 Task: Create a due date automation trigger when advanced on, on the tuesday of the week a card is due add fields without custom field "Resume" cleared at 11:00 AM.
Action: Mouse moved to (1083, 135)
Screenshot: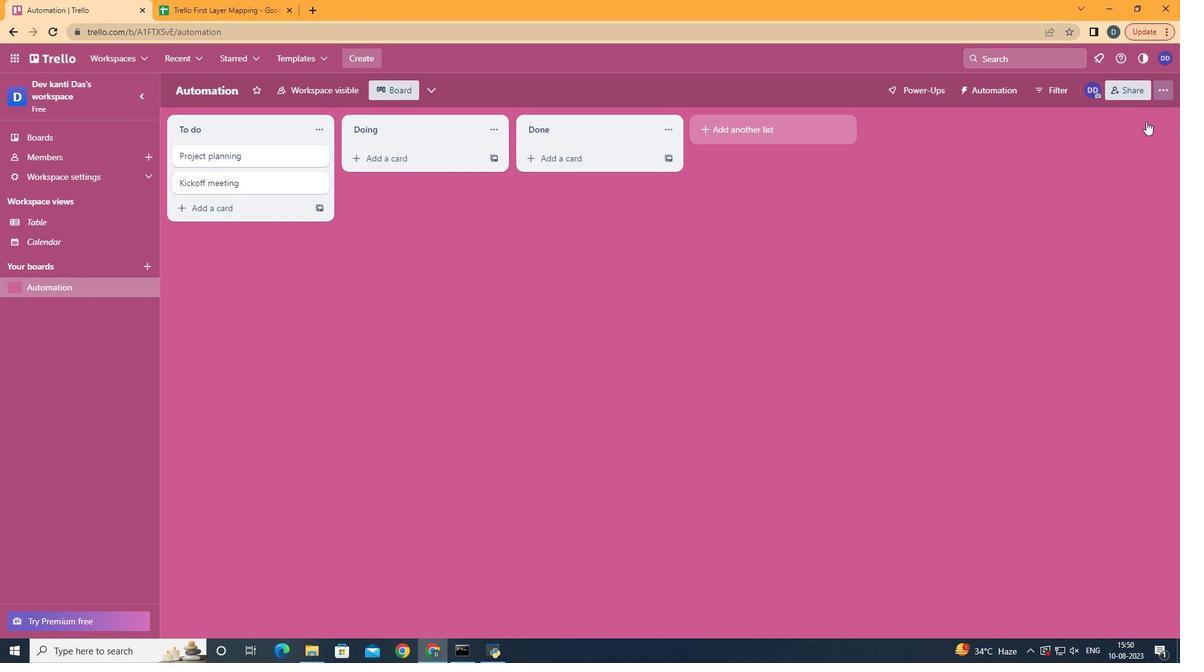 
Action: Mouse pressed left at (1083, 135)
Screenshot: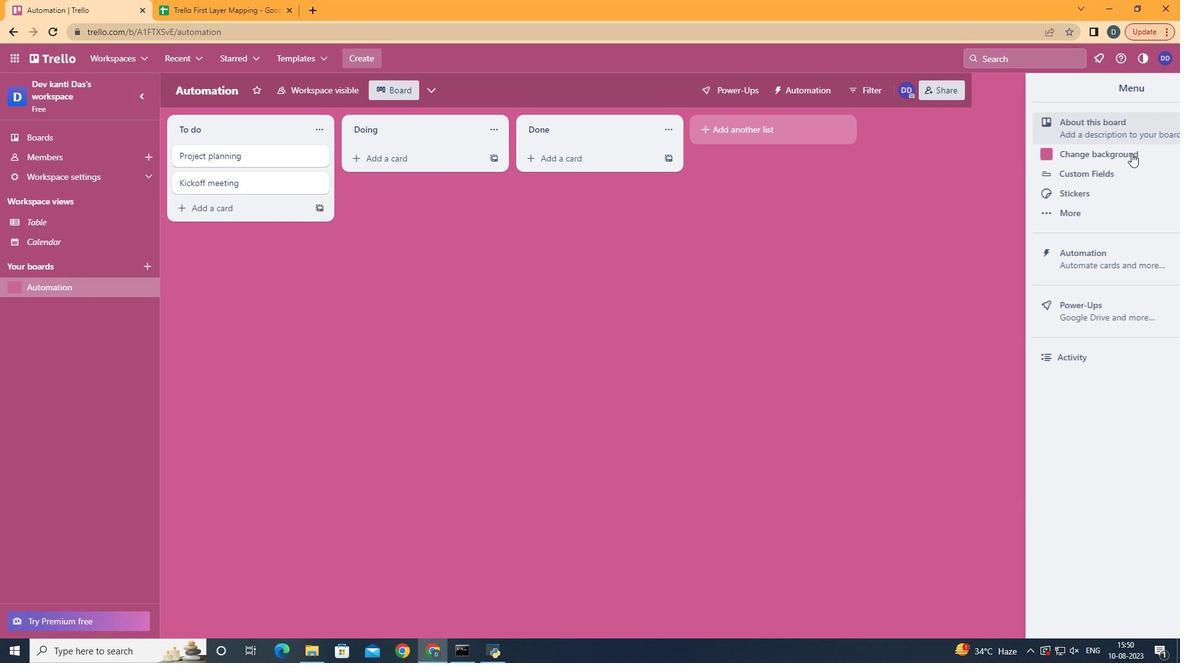 
Action: Mouse moved to (1014, 287)
Screenshot: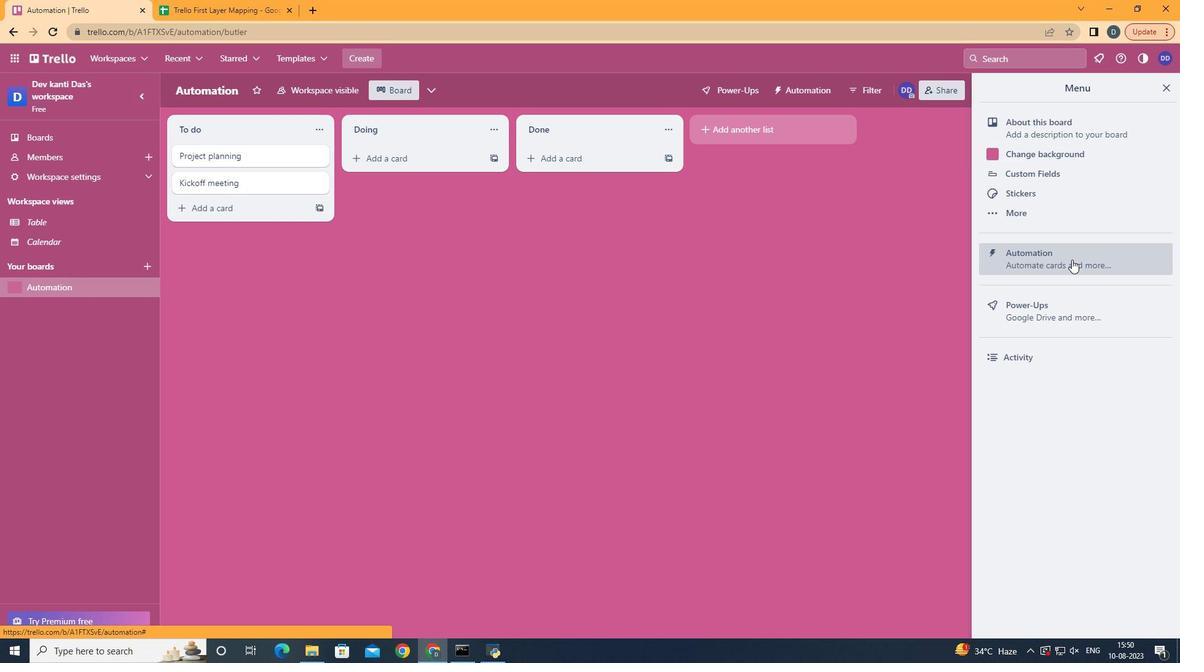 
Action: Mouse pressed left at (1014, 287)
Screenshot: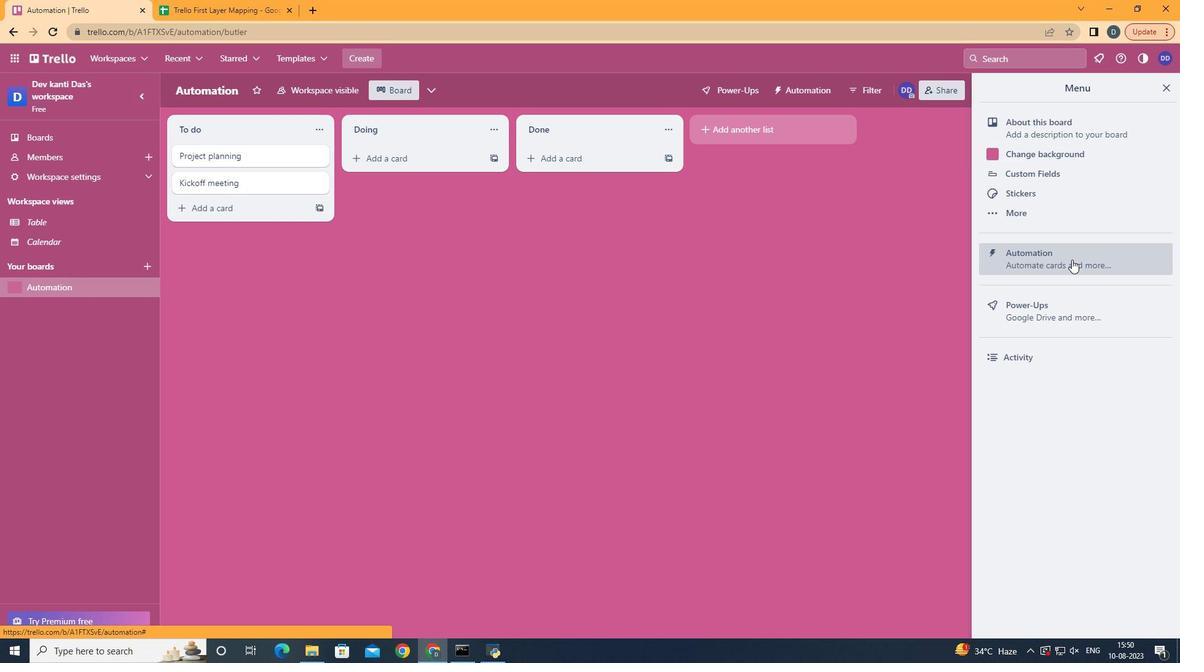 
Action: Mouse moved to (357, 277)
Screenshot: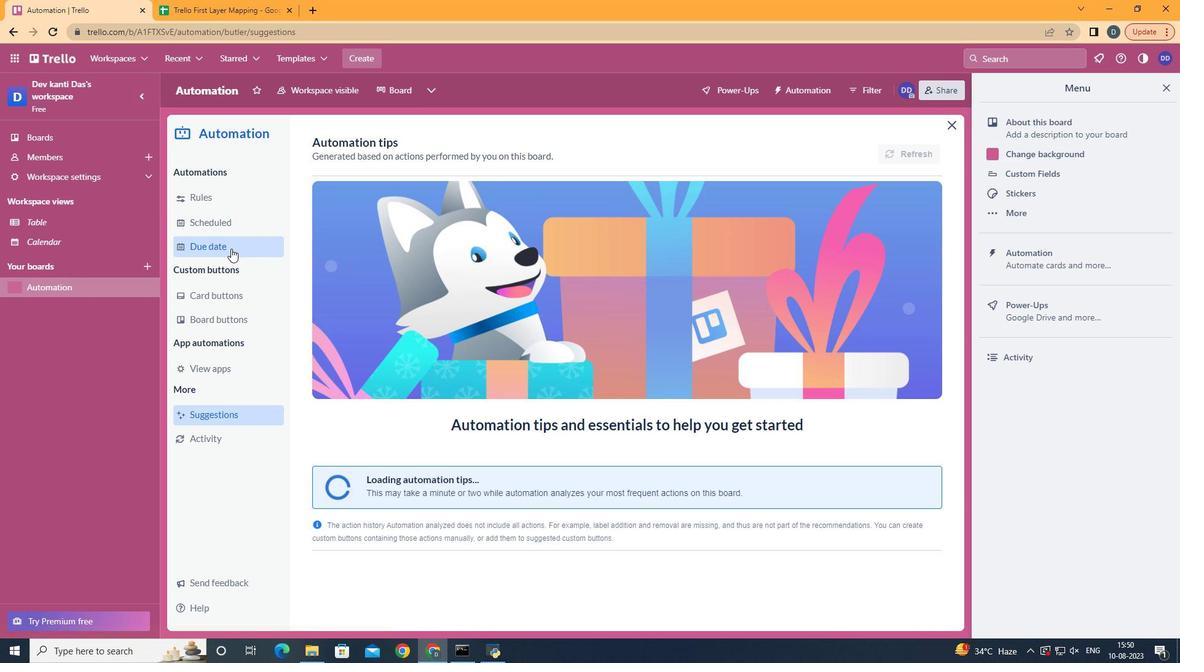 
Action: Mouse pressed left at (357, 277)
Screenshot: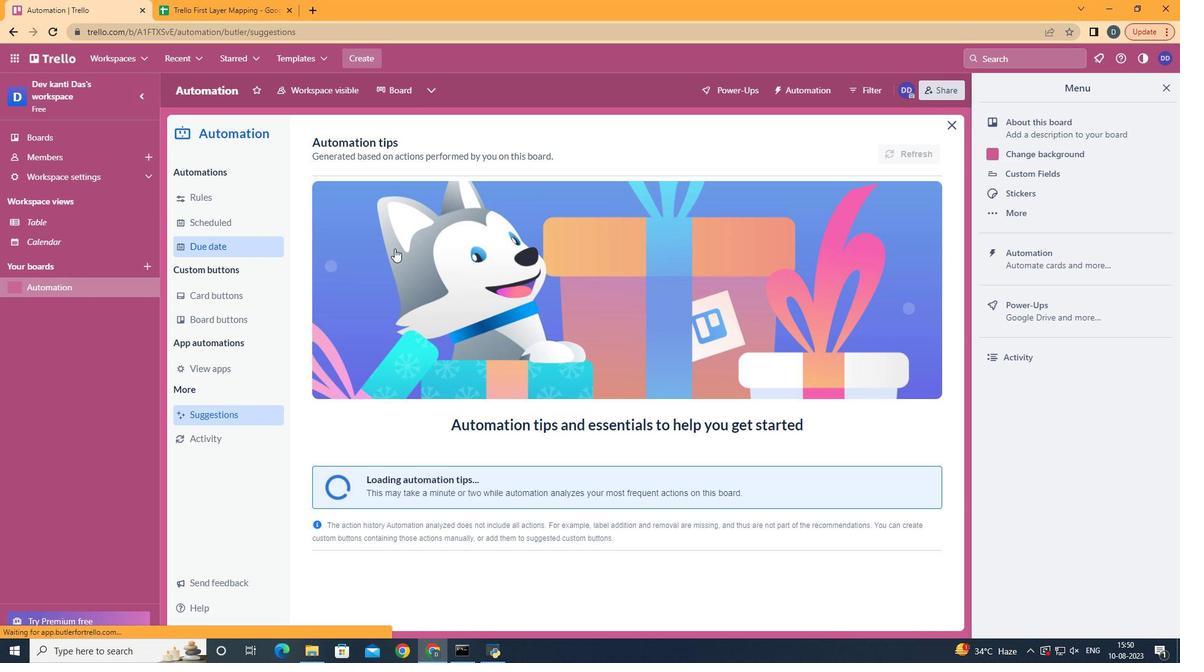 
Action: Mouse moved to (851, 189)
Screenshot: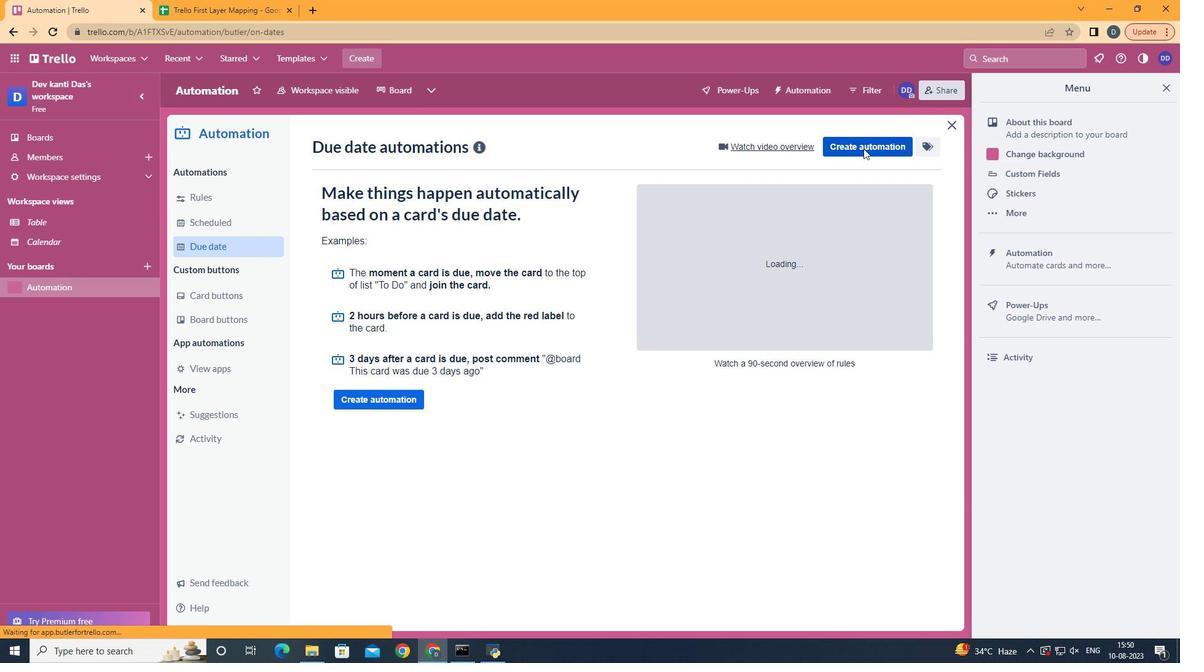 
Action: Mouse pressed left at (851, 189)
Screenshot: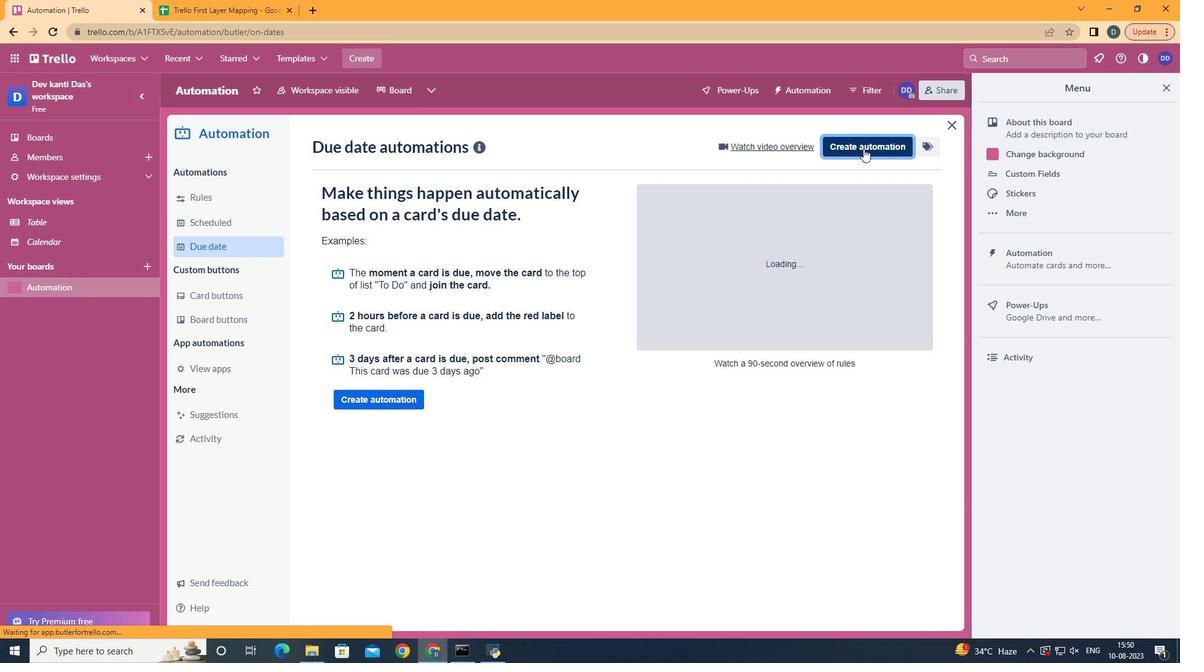 
Action: Mouse moved to (686, 290)
Screenshot: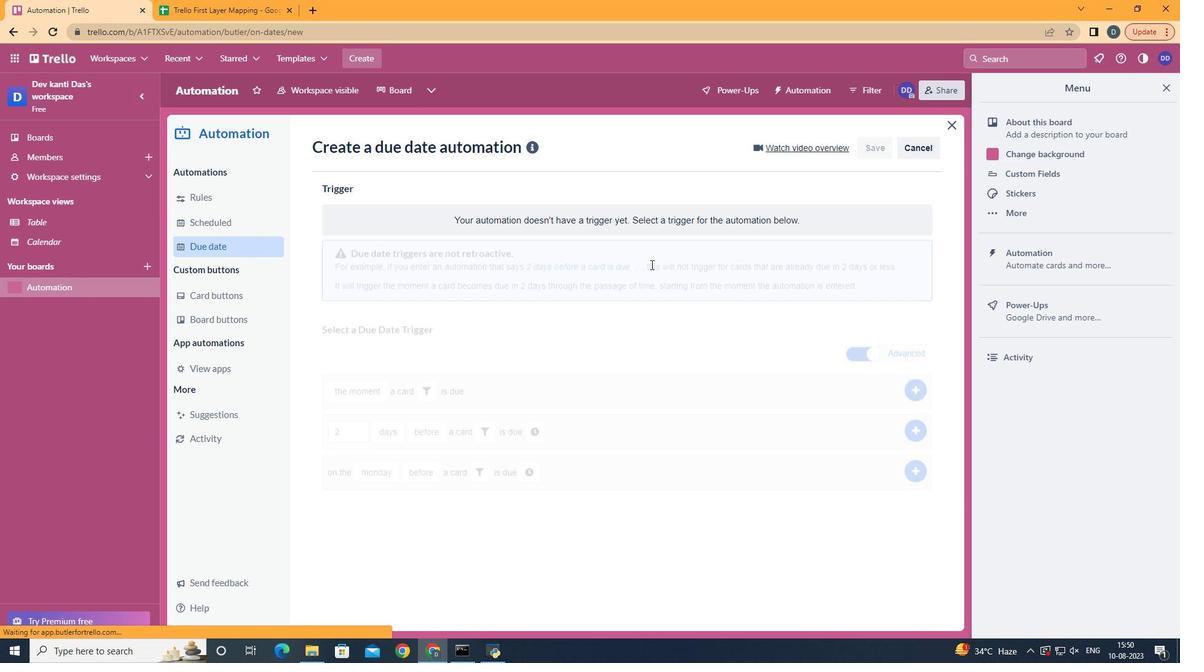 
Action: Mouse pressed left at (686, 290)
Screenshot: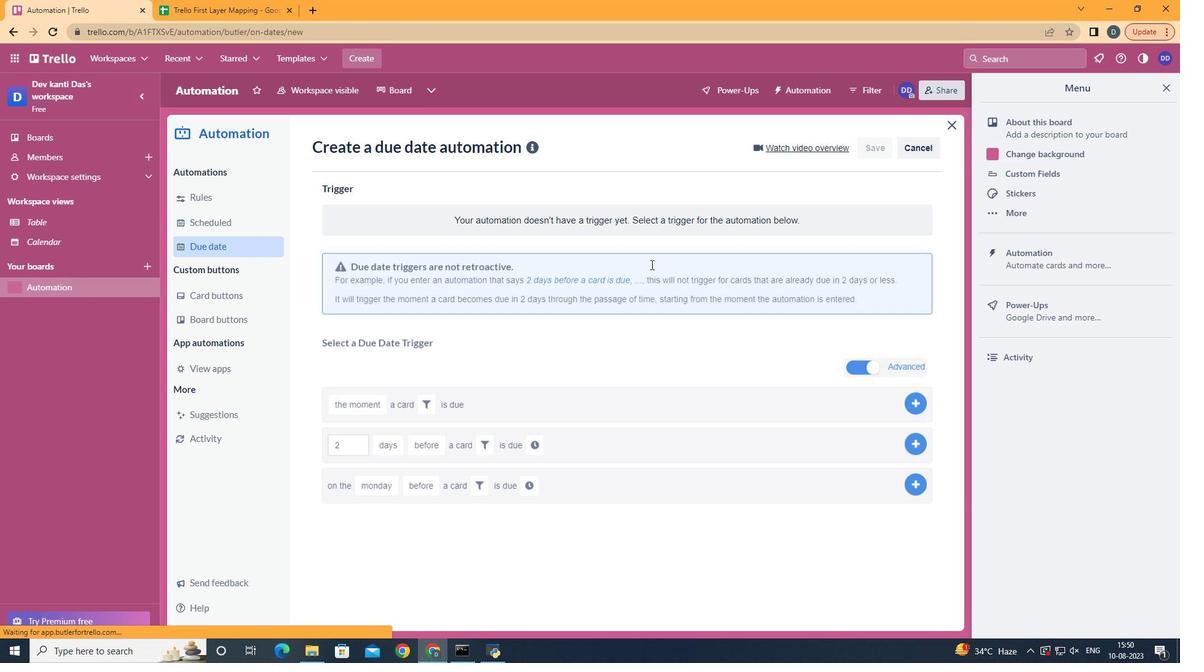 
Action: Mouse moved to (494, 360)
Screenshot: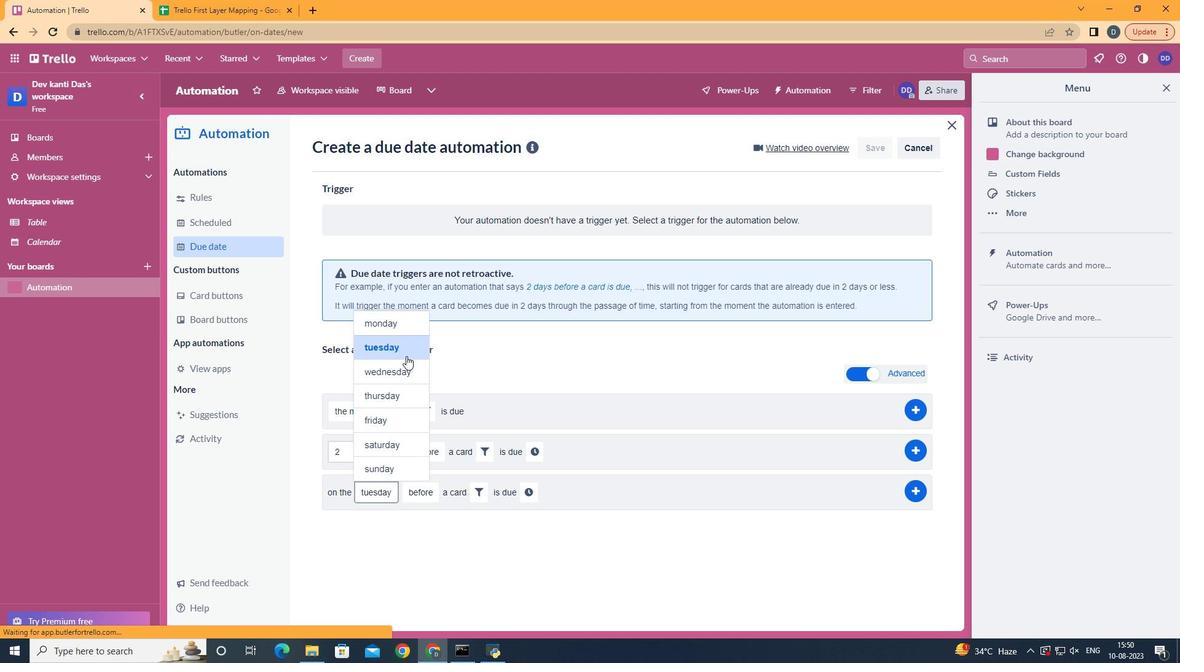 
Action: Mouse pressed left at (494, 360)
Screenshot: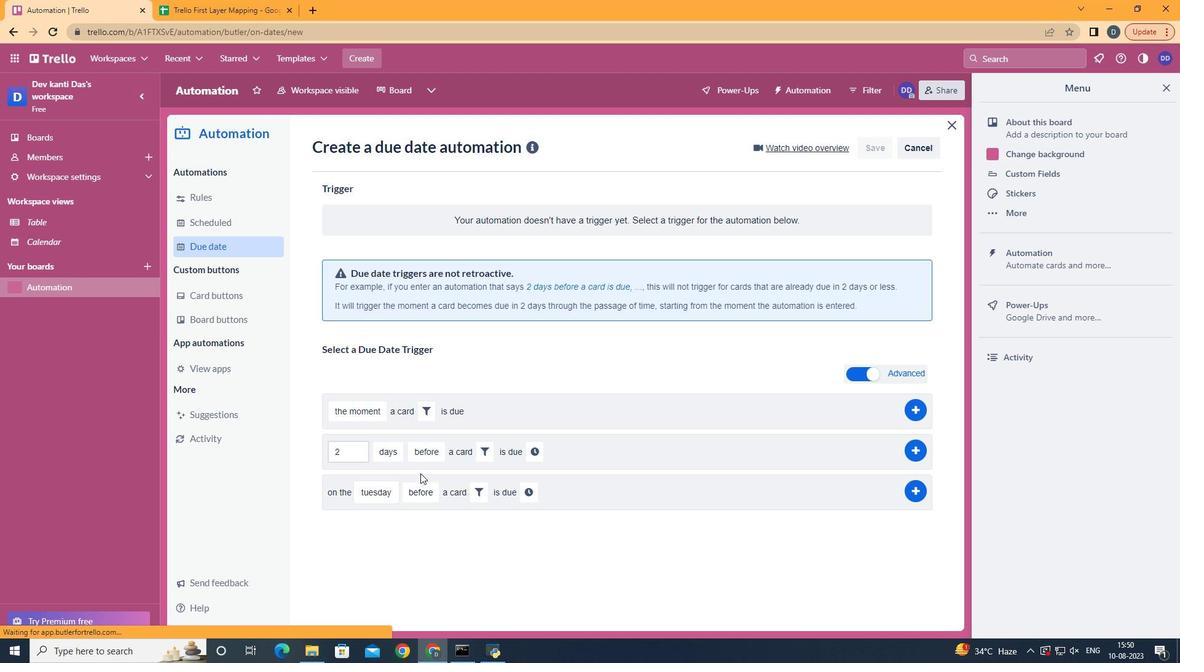 
Action: Mouse moved to (520, 552)
Screenshot: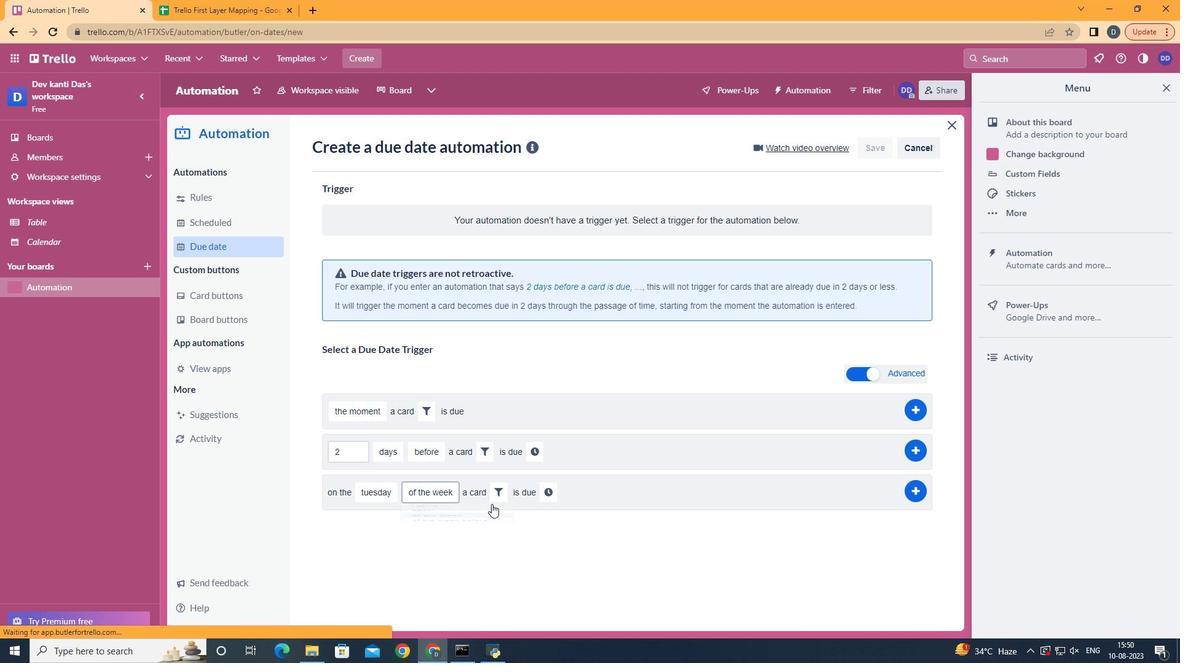 
Action: Mouse pressed left at (520, 552)
Screenshot: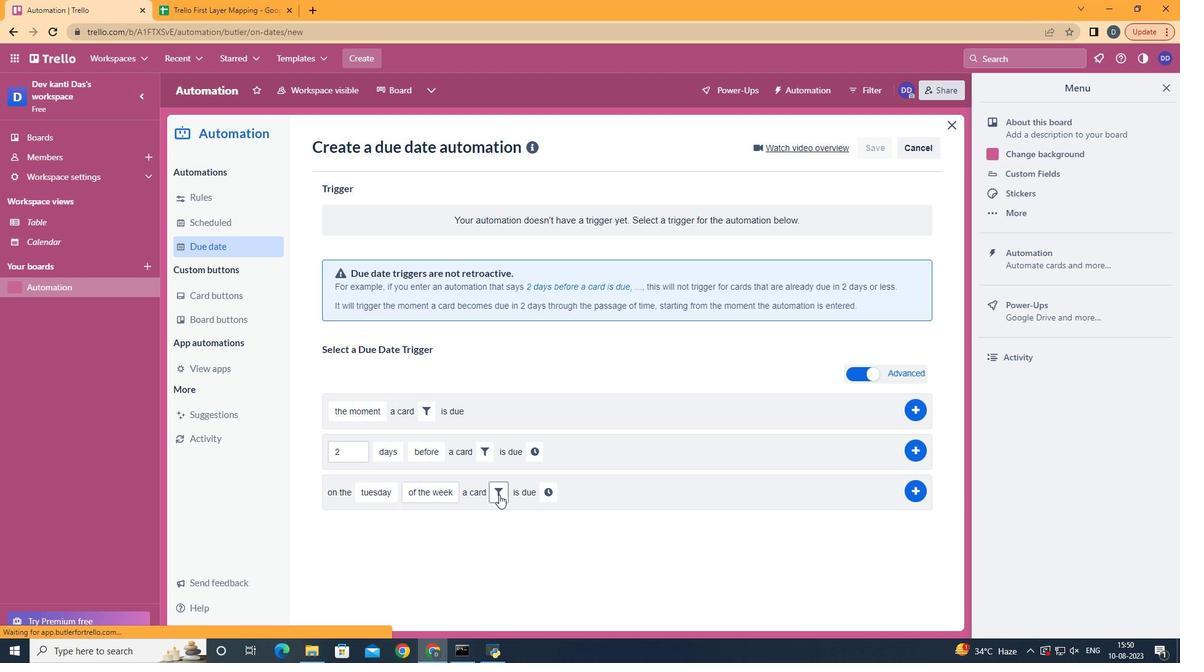
Action: Mouse moved to (569, 492)
Screenshot: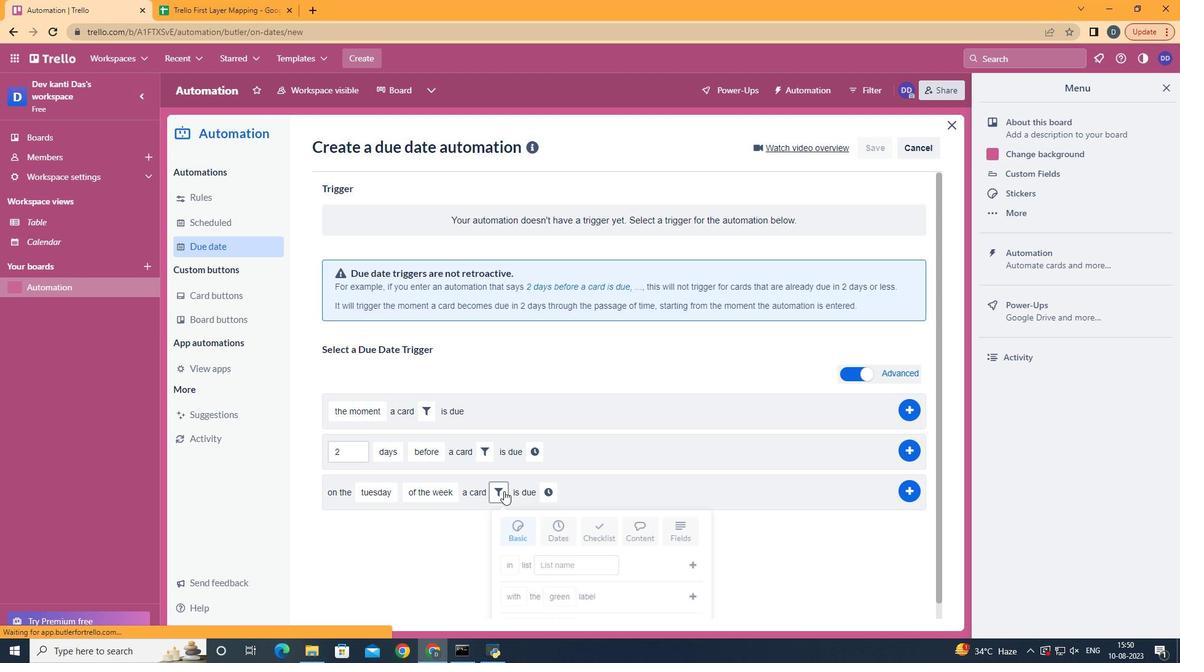 
Action: Mouse pressed left at (569, 492)
Screenshot: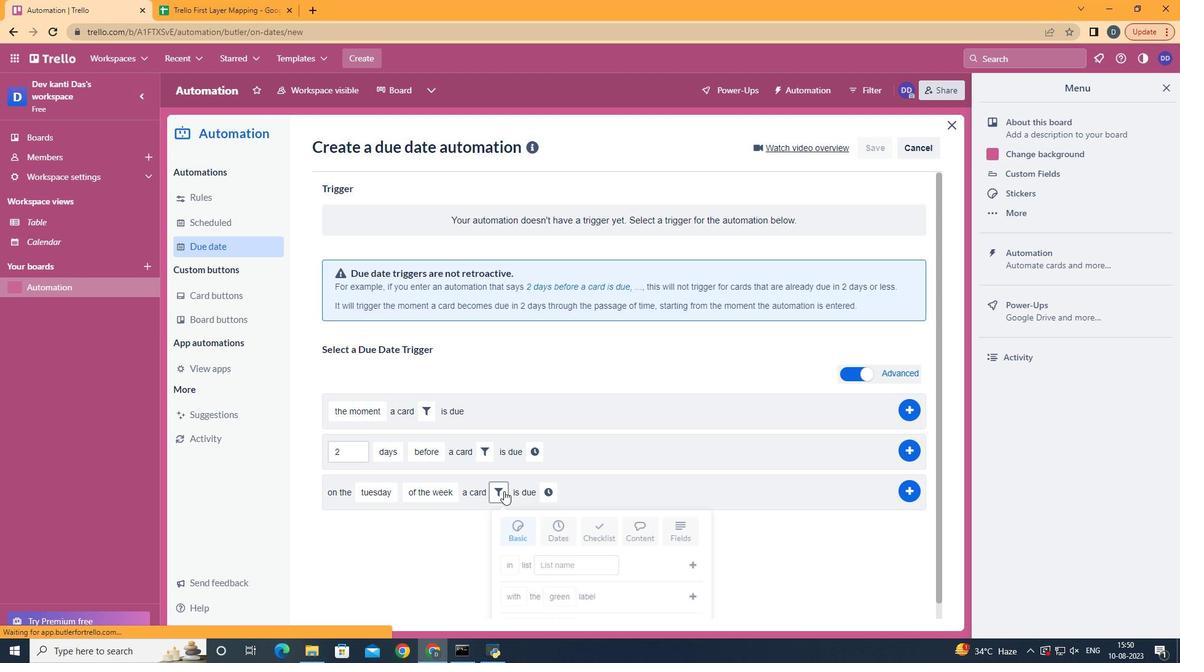
Action: Mouse moved to (727, 533)
Screenshot: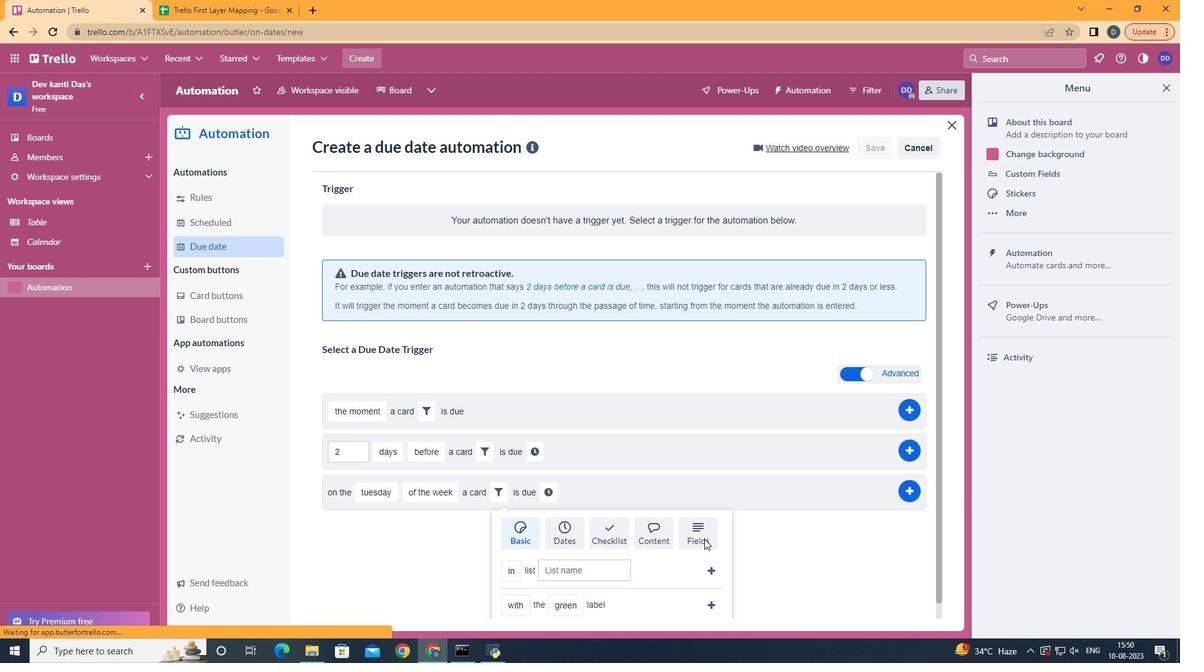 
Action: Mouse pressed left at (727, 533)
Screenshot: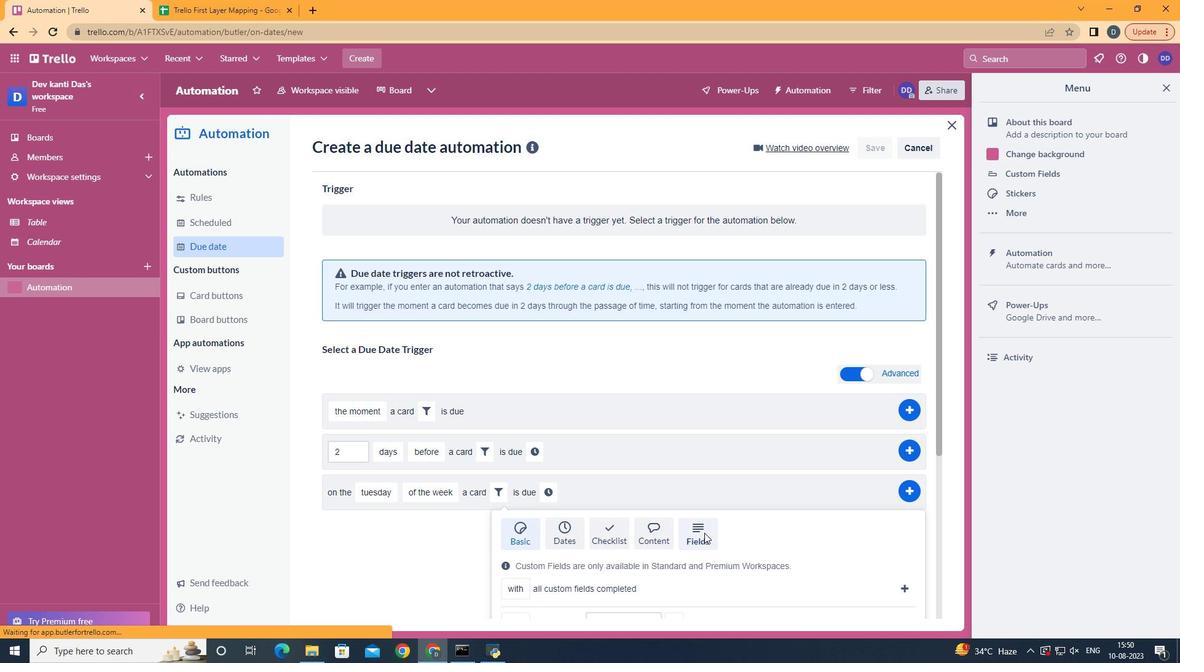 
Action: Mouse moved to (727, 526)
Screenshot: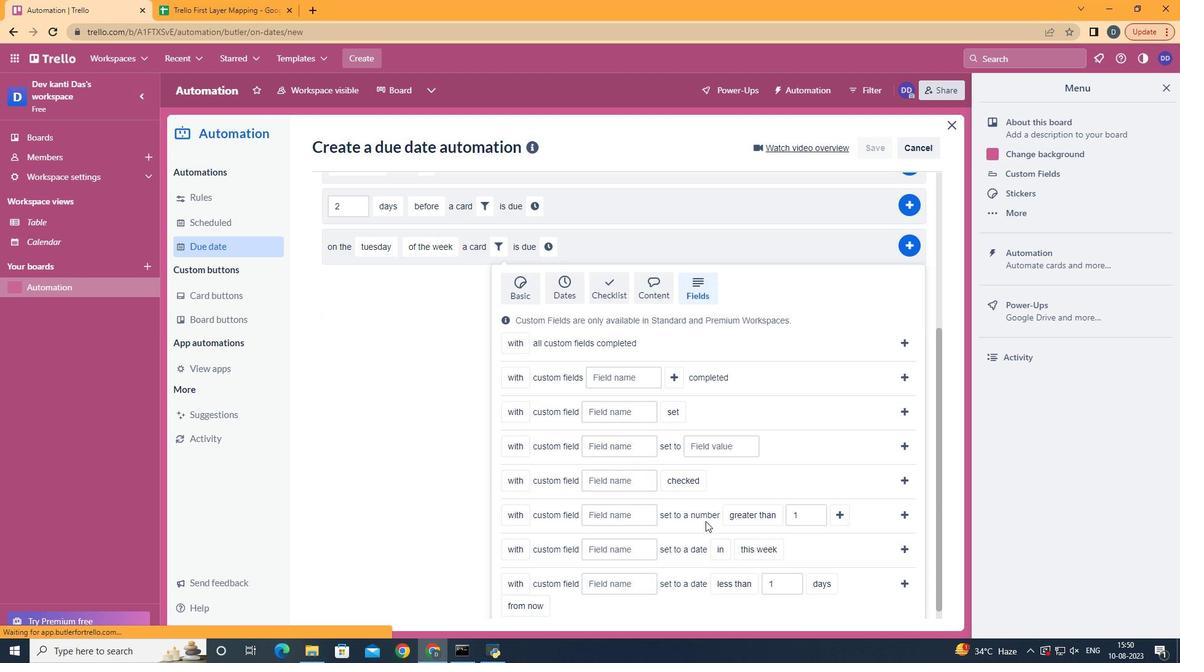 
Action: Mouse scrolled (727, 525) with delta (0, 0)
Screenshot: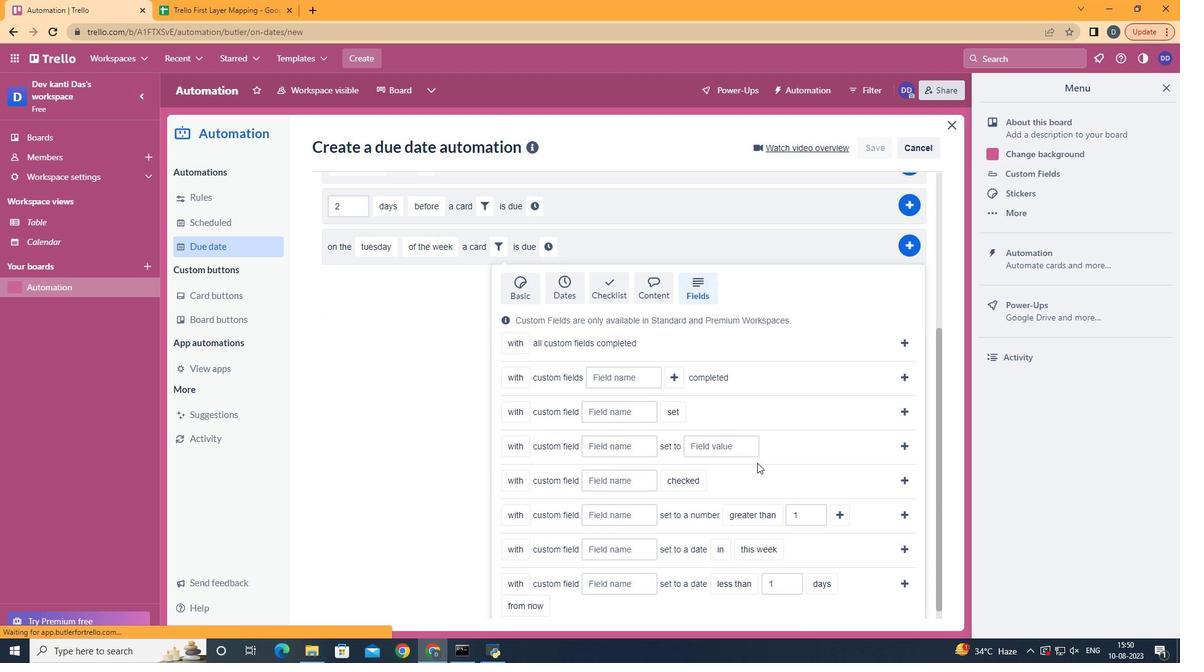 
Action: Mouse scrolled (727, 525) with delta (0, 0)
Screenshot: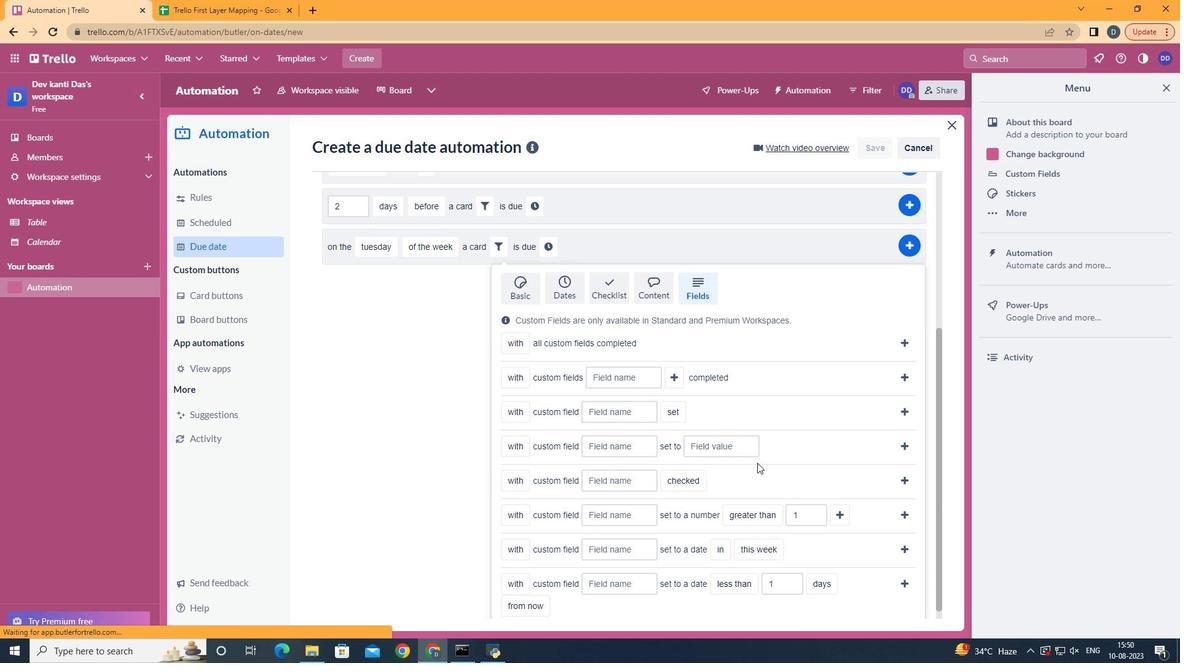 
Action: Mouse scrolled (727, 525) with delta (0, 0)
Screenshot: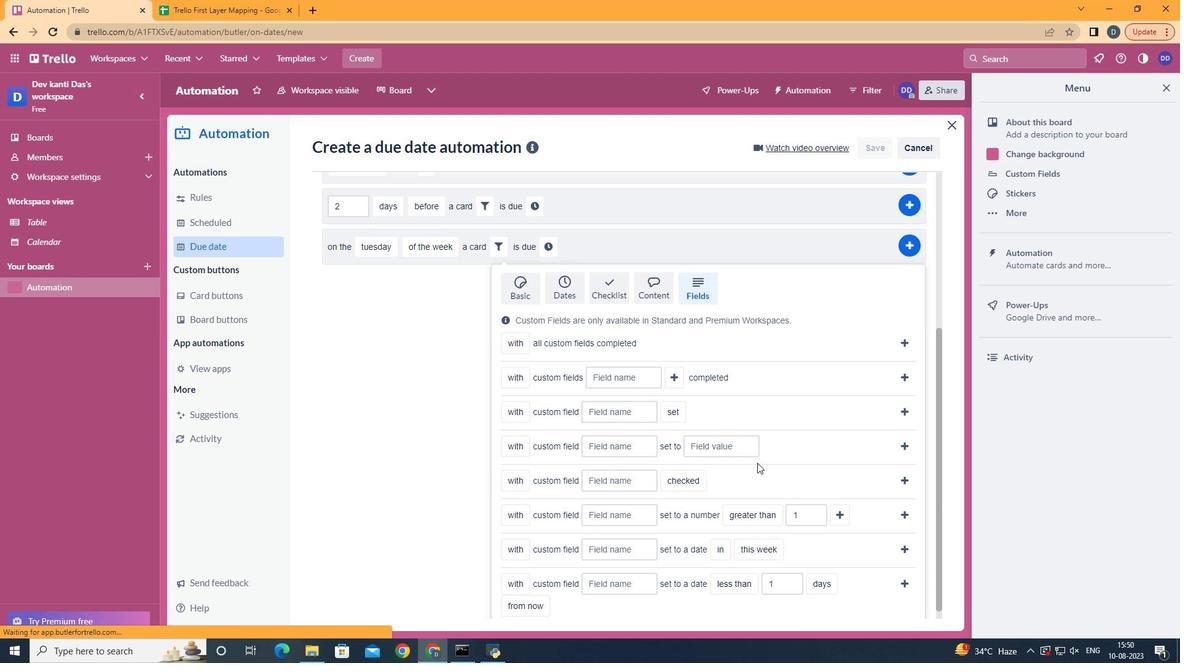 
Action: Mouse scrolled (727, 525) with delta (0, 0)
Screenshot: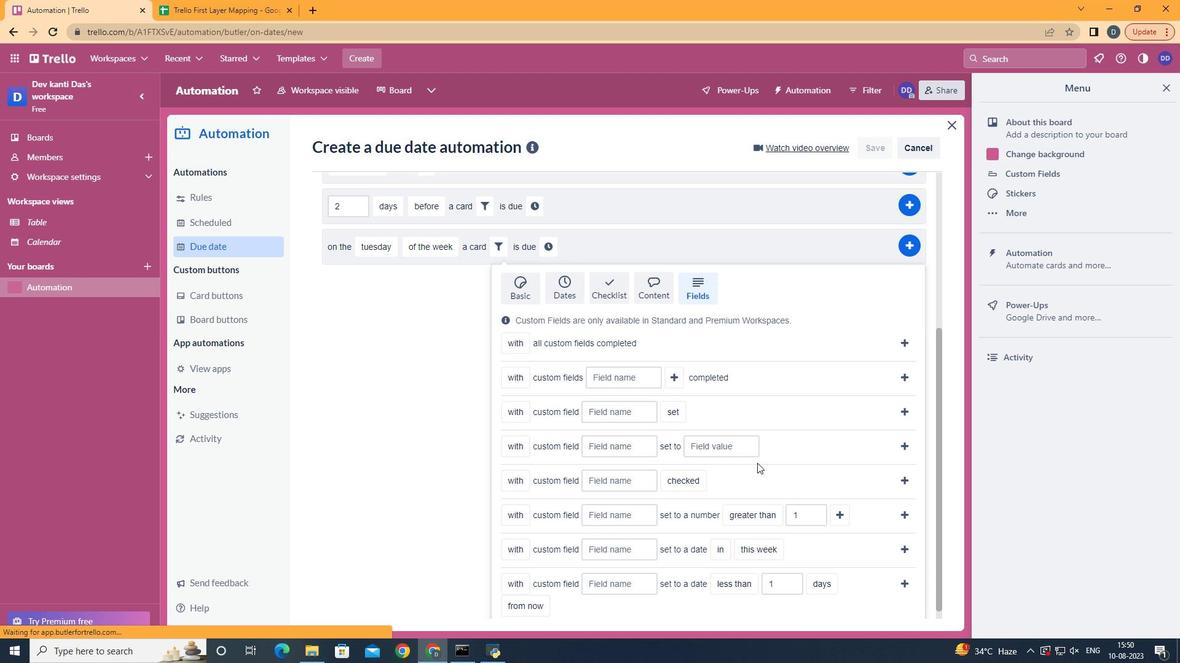 
Action: Mouse moved to (586, 465)
Screenshot: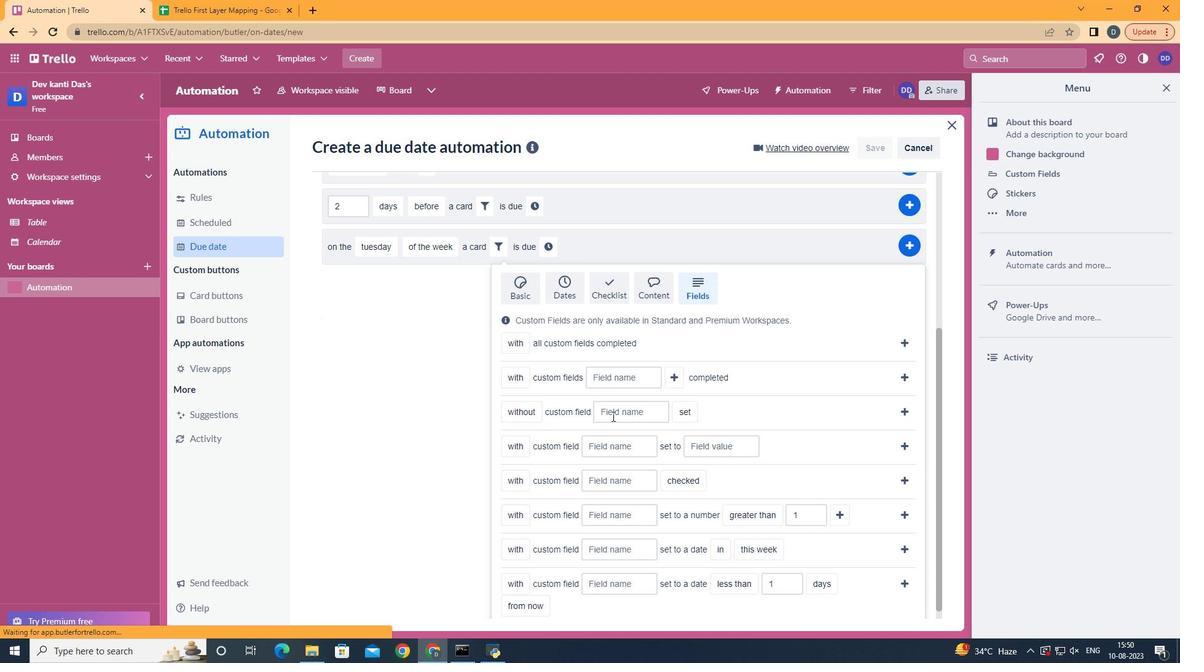 
Action: Mouse pressed left at (586, 465)
Screenshot: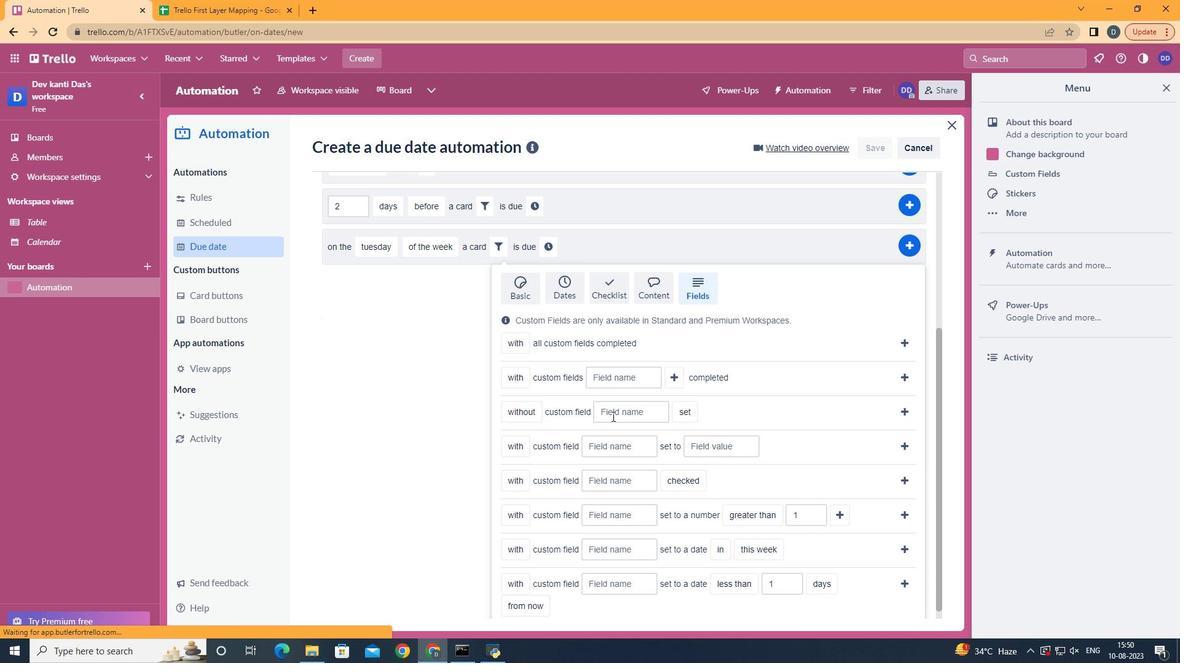 
Action: Mouse moved to (655, 424)
Screenshot: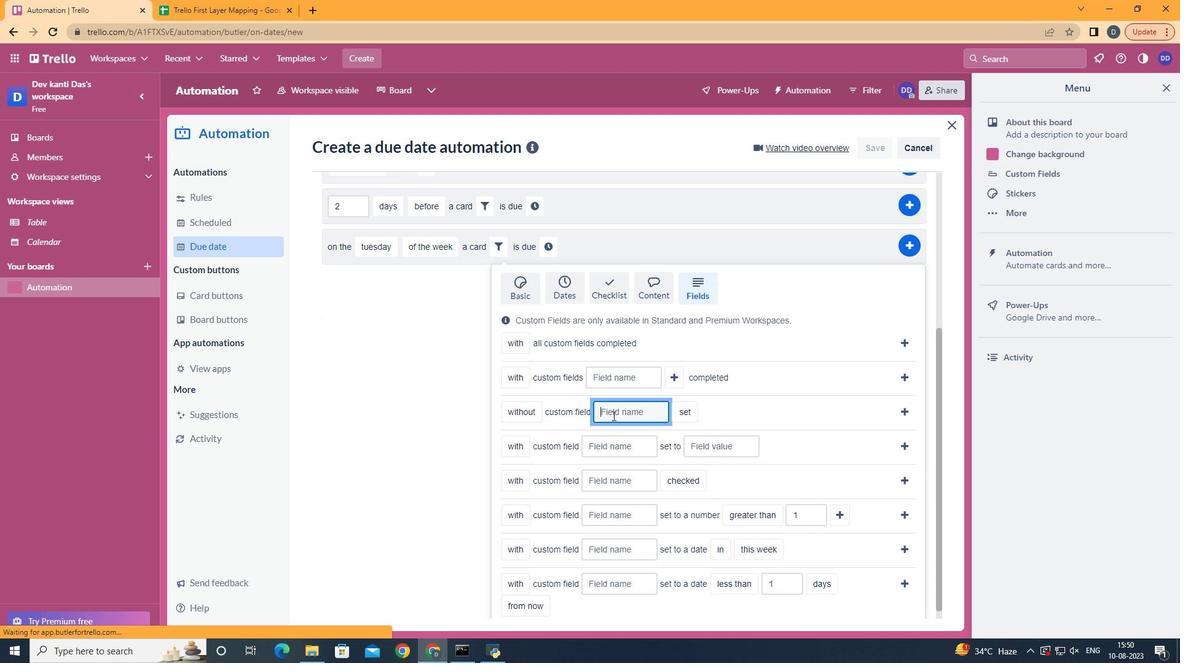 
Action: Mouse pressed left at (655, 424)
Screenshot: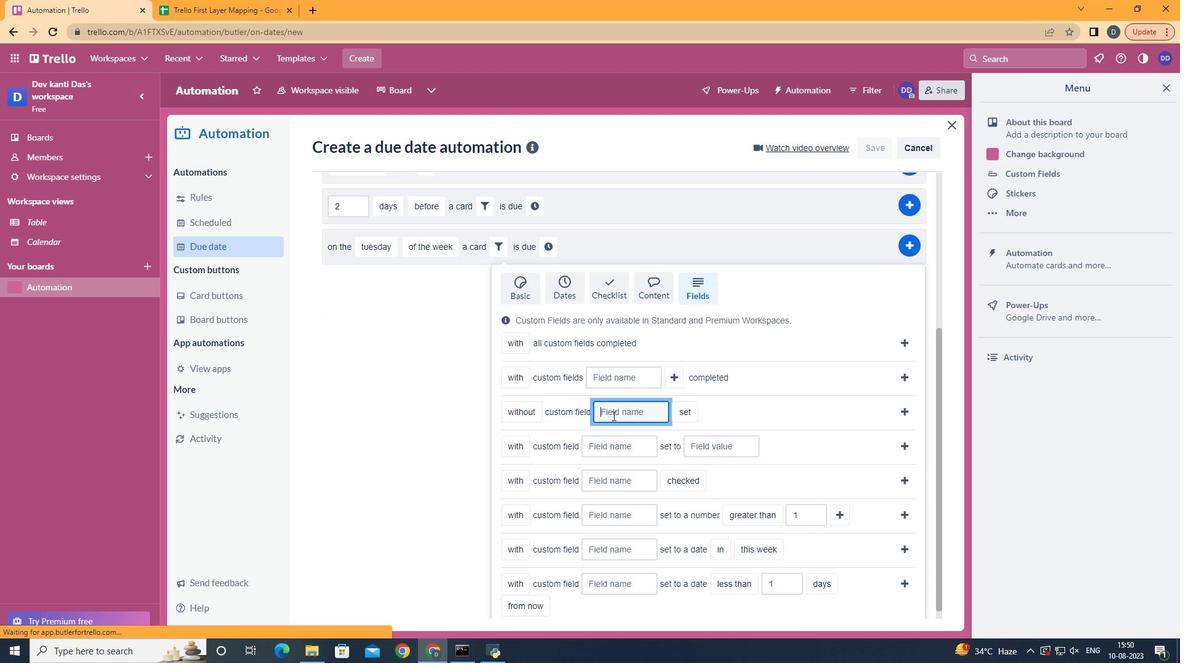 
Action: Key pressed <Key.shift>Resume
Screenshot: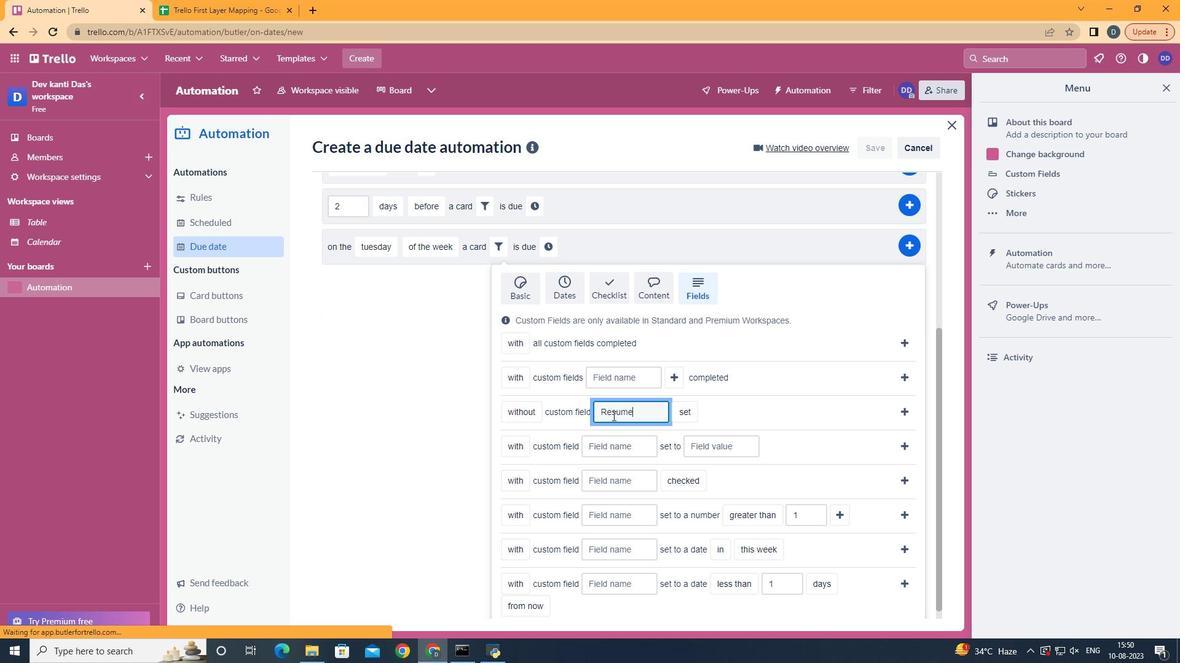 
Action: Mouse moved to (715, 460)
Screenshot: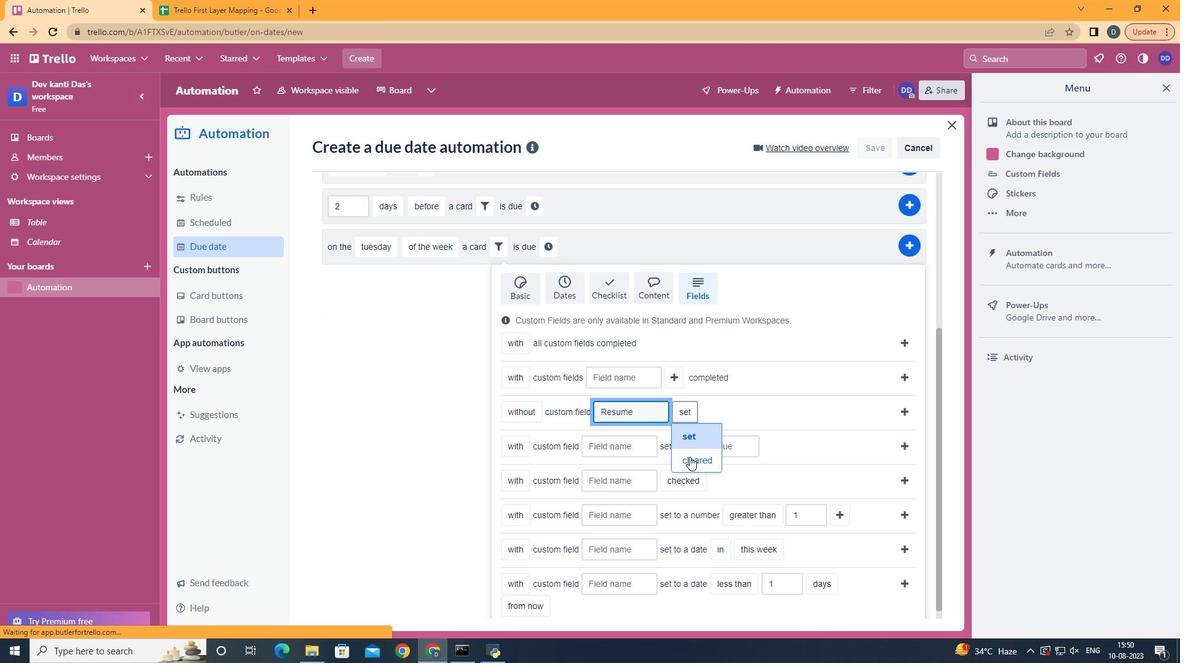 
Action: Mouse pressed left at (715, 460)
Screenshot: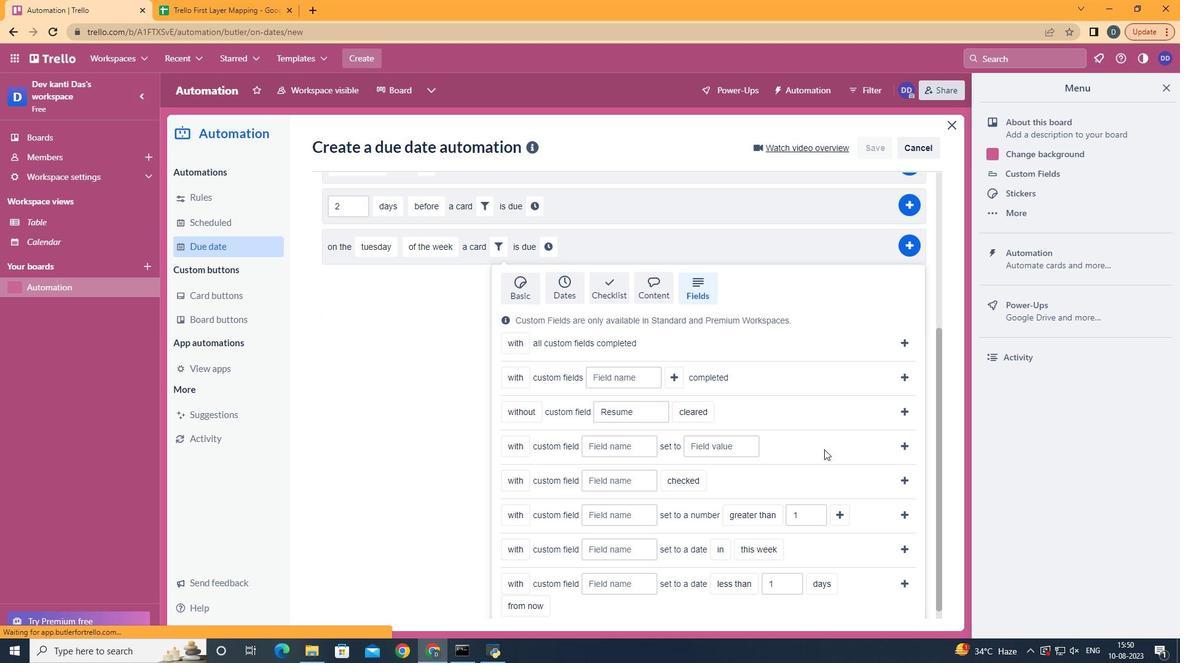
Action: Mouse moved to (883, 421)
Screenshot: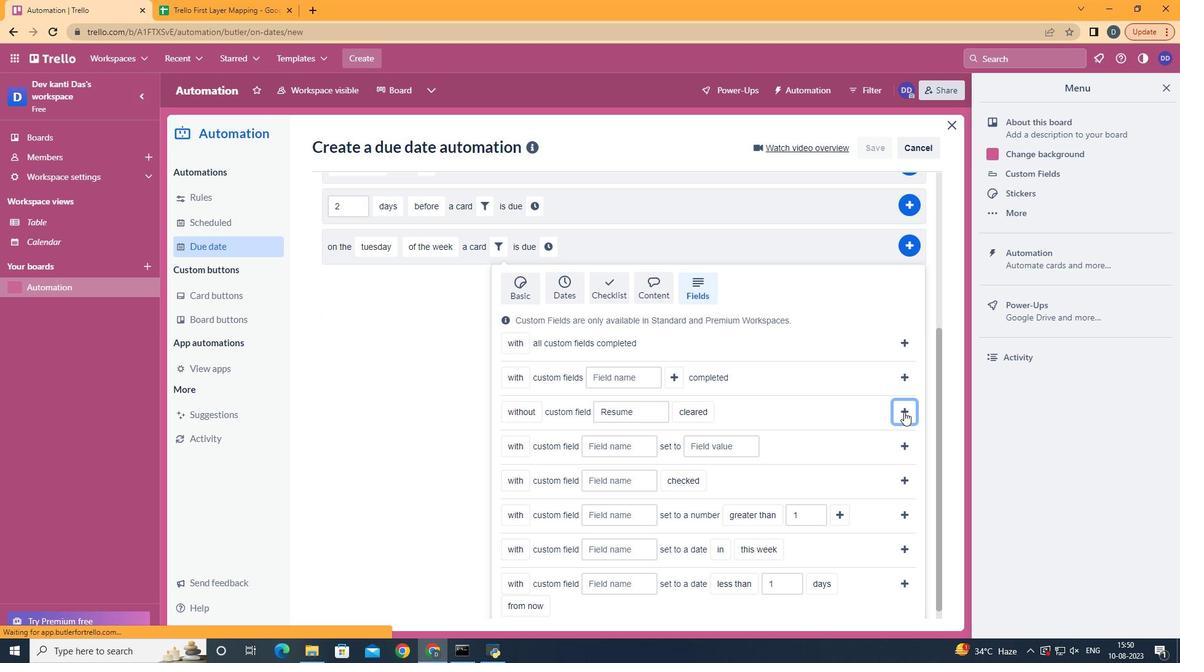 
Action: Mouse pressed left at (883, 421)
Screenshot: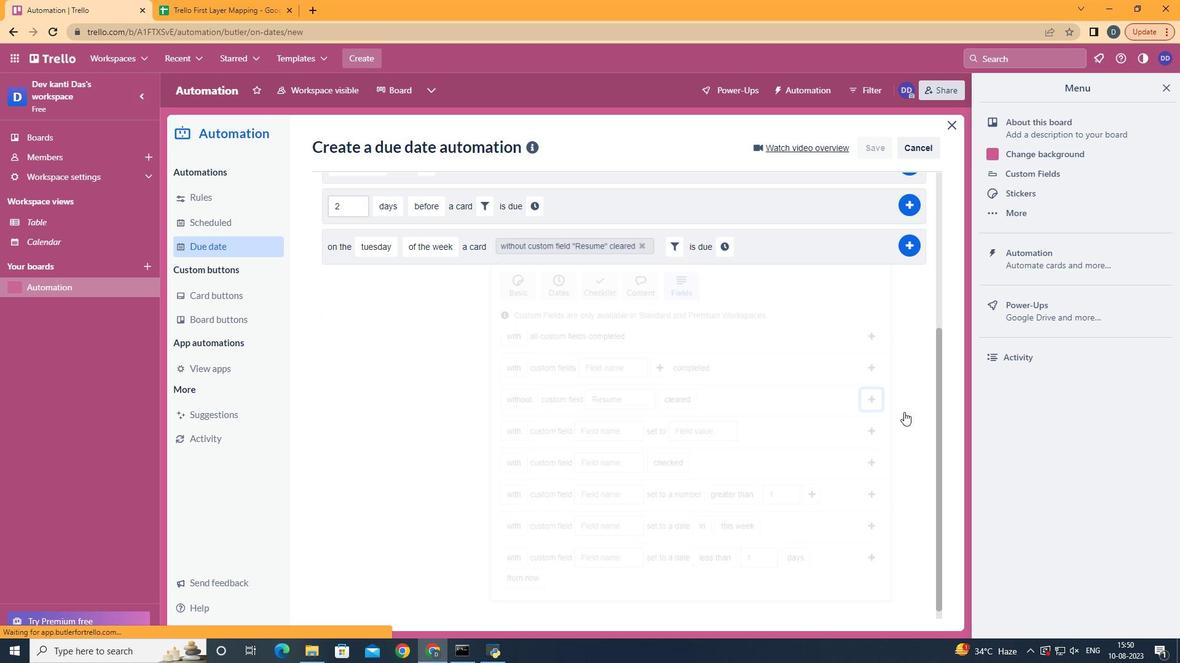 
Action: Mouse moved to (742, 500)
Screenshot: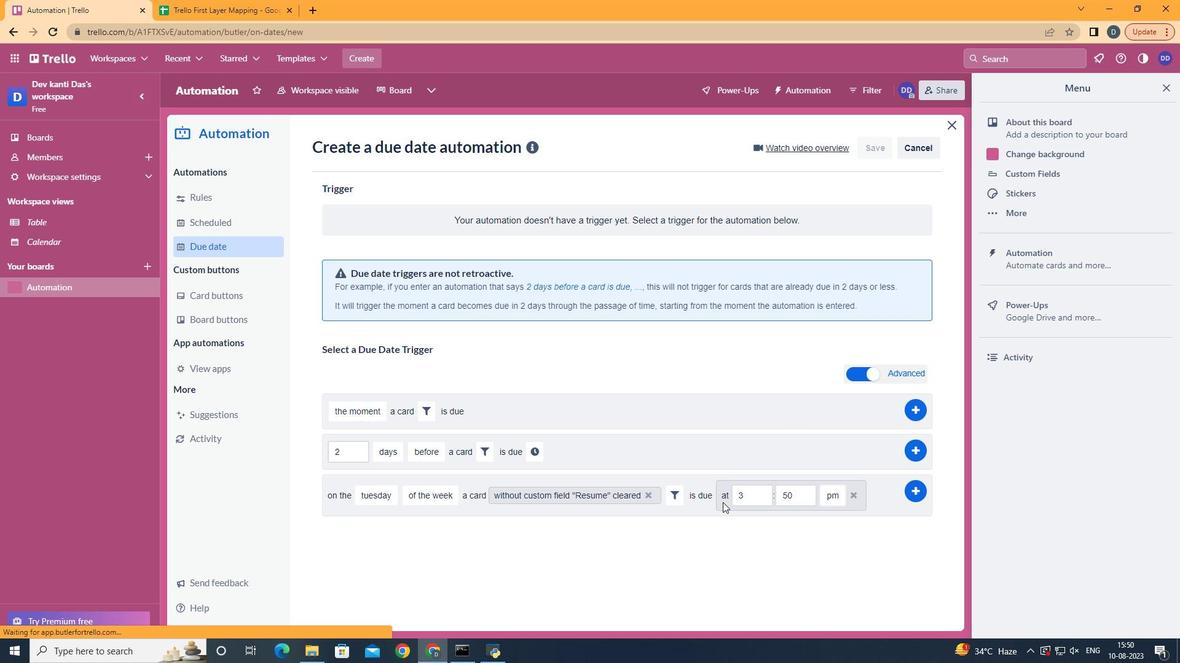 
Action: Mouse pressed left at (742, 500)
Screenshot: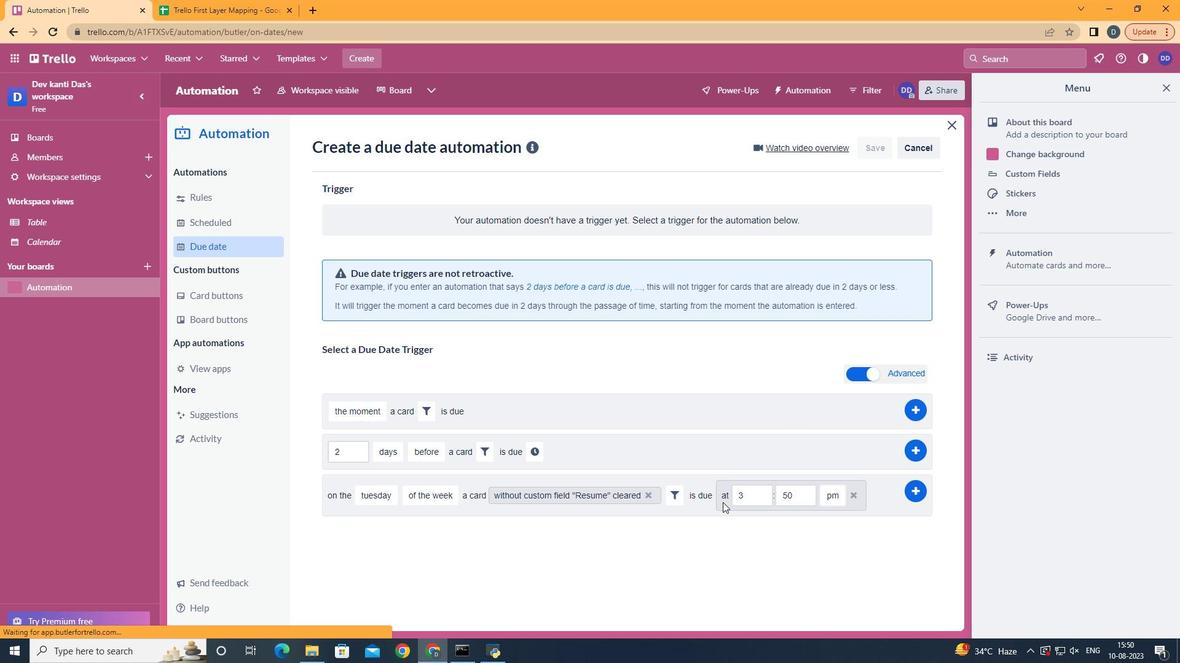 
Action: Mouse moved to (767, 496)
Screenshot: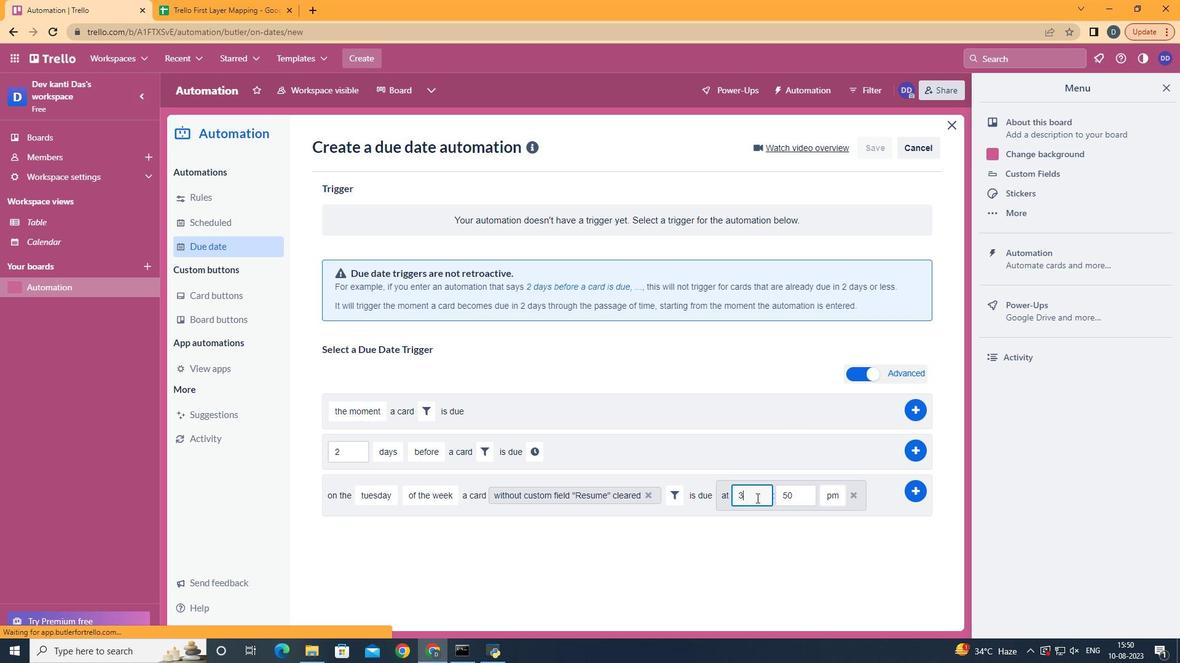 
Action: Mouse pressed left at (767, 496)
Screenshot: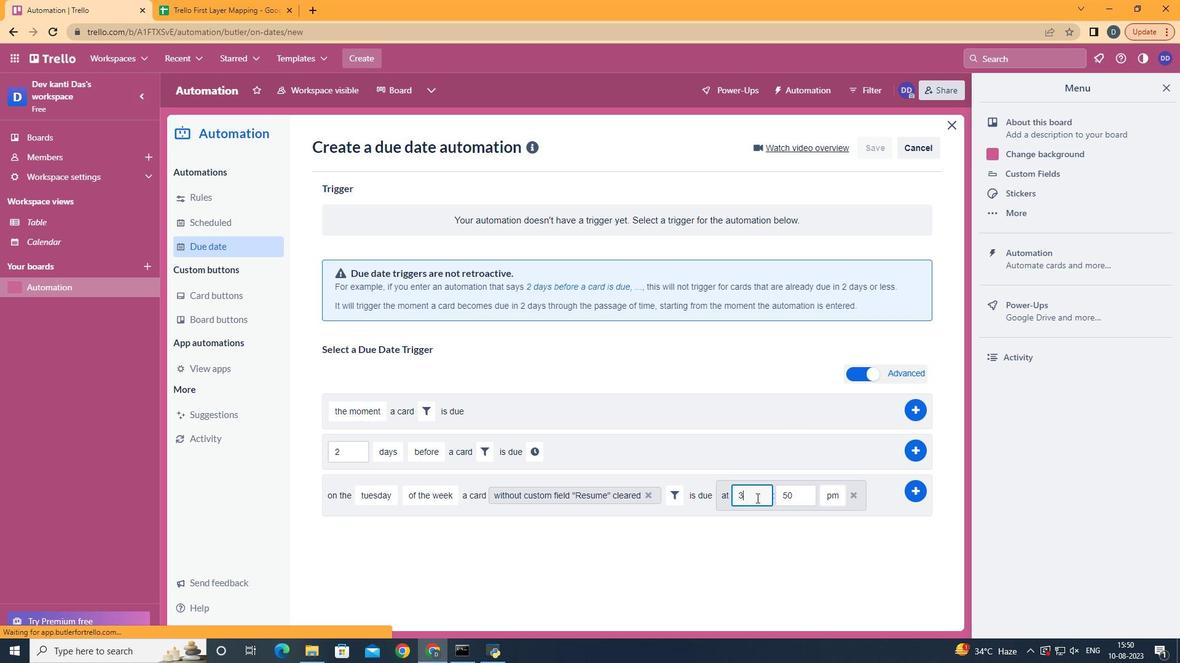
Action: Key pressed <Key.backspace>11
Screenshot: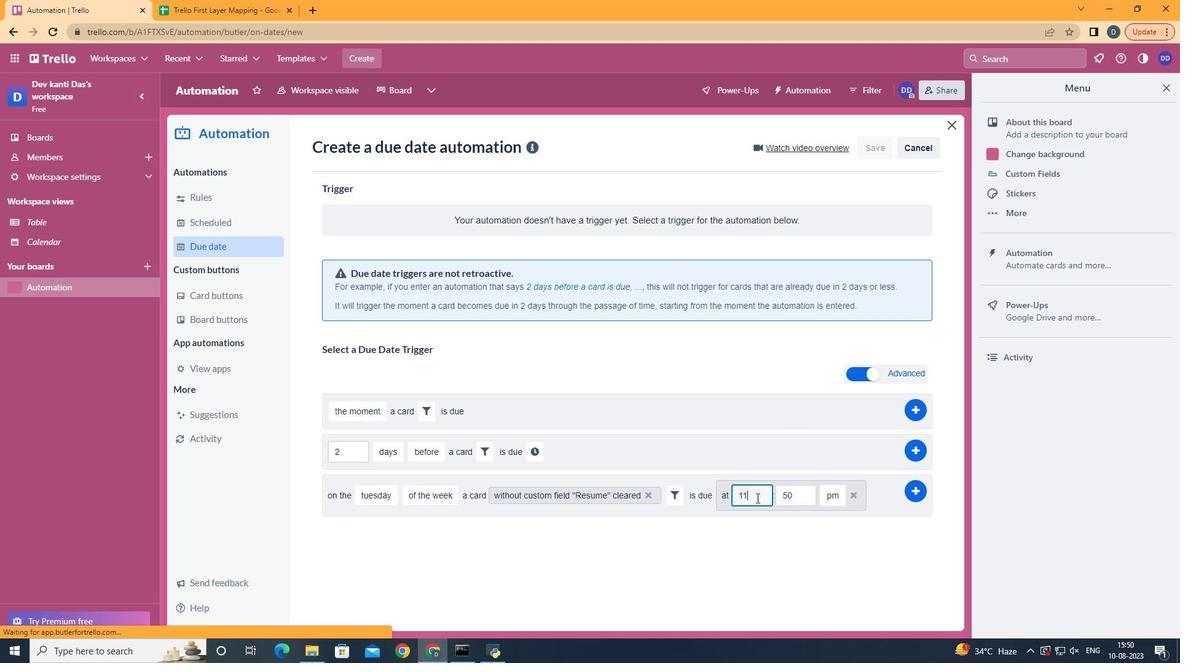 
Action: Mouse moved to (800, 491)
Screenshot: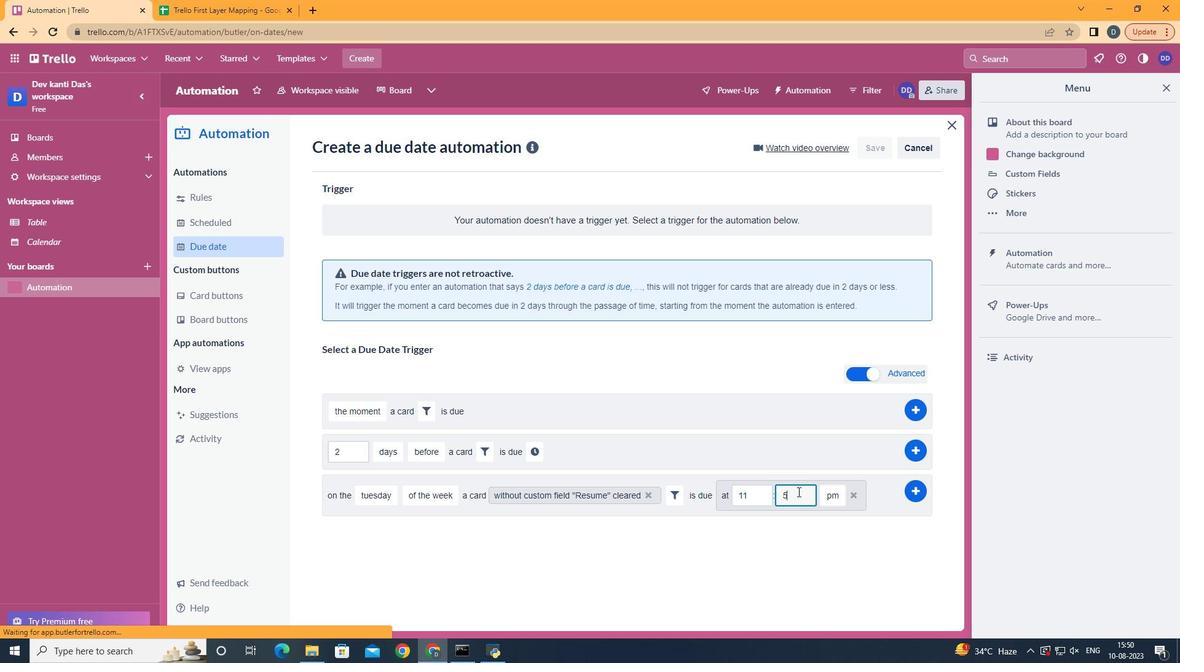 
Action: Mouse pressed left at (800, 491)
Screenshot: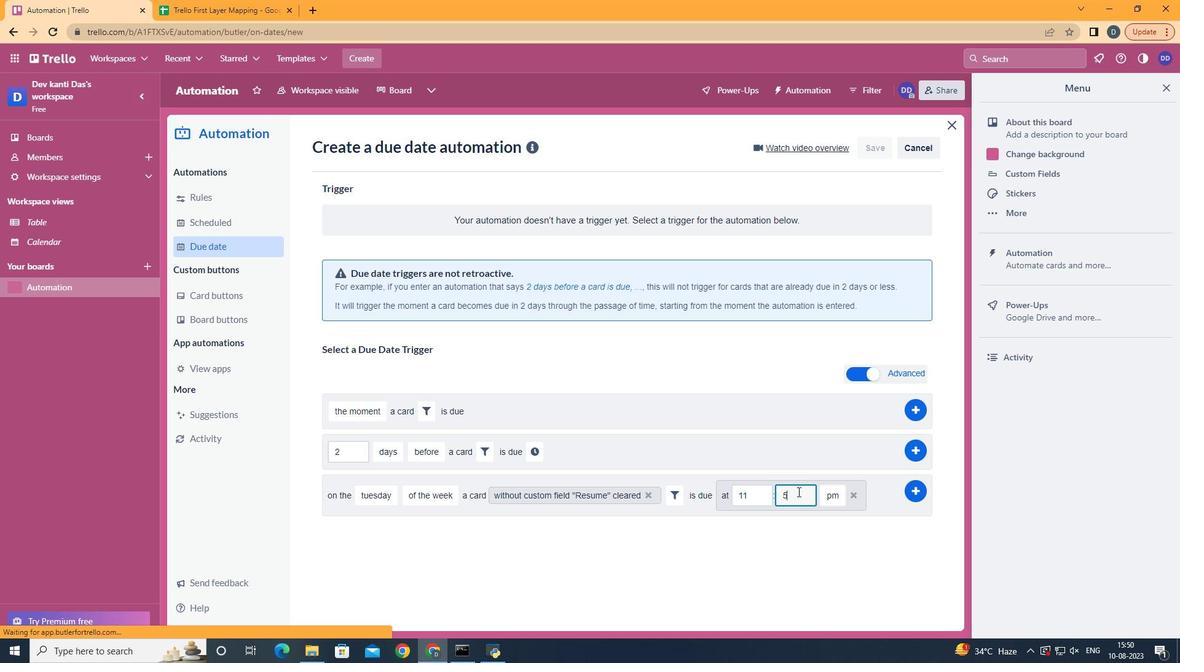 
Action: Key pressed <Key.backspace><Key.backspace>00
Screenshot: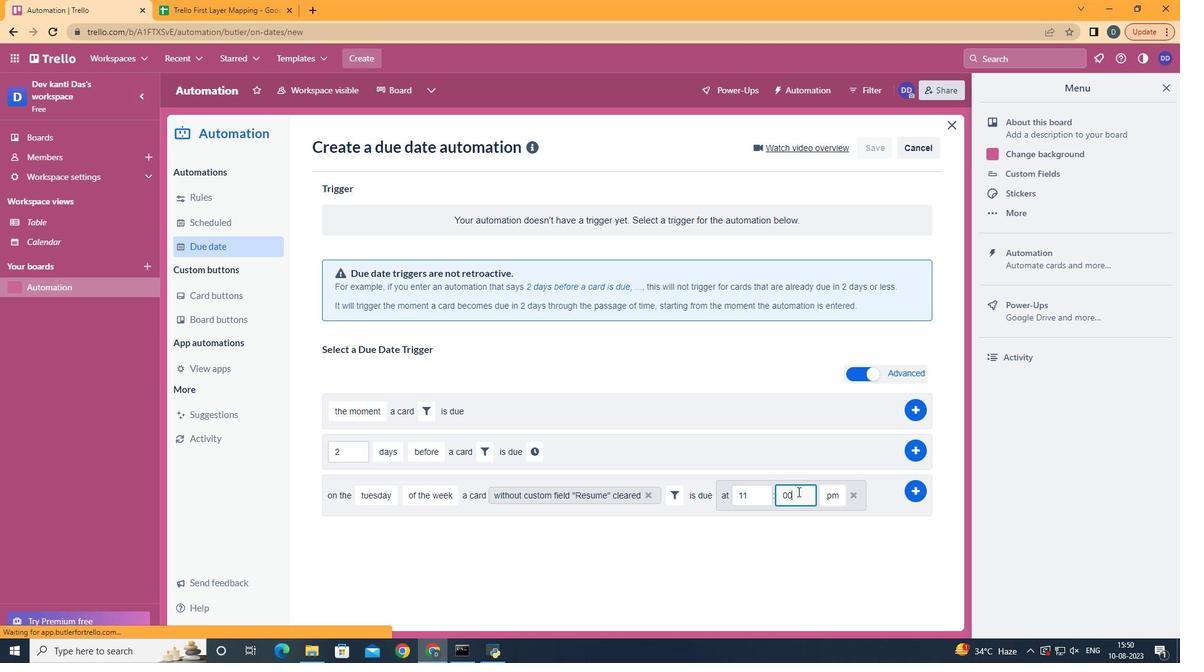 
Action: Mouse moved to (826, 515)
Screenshot: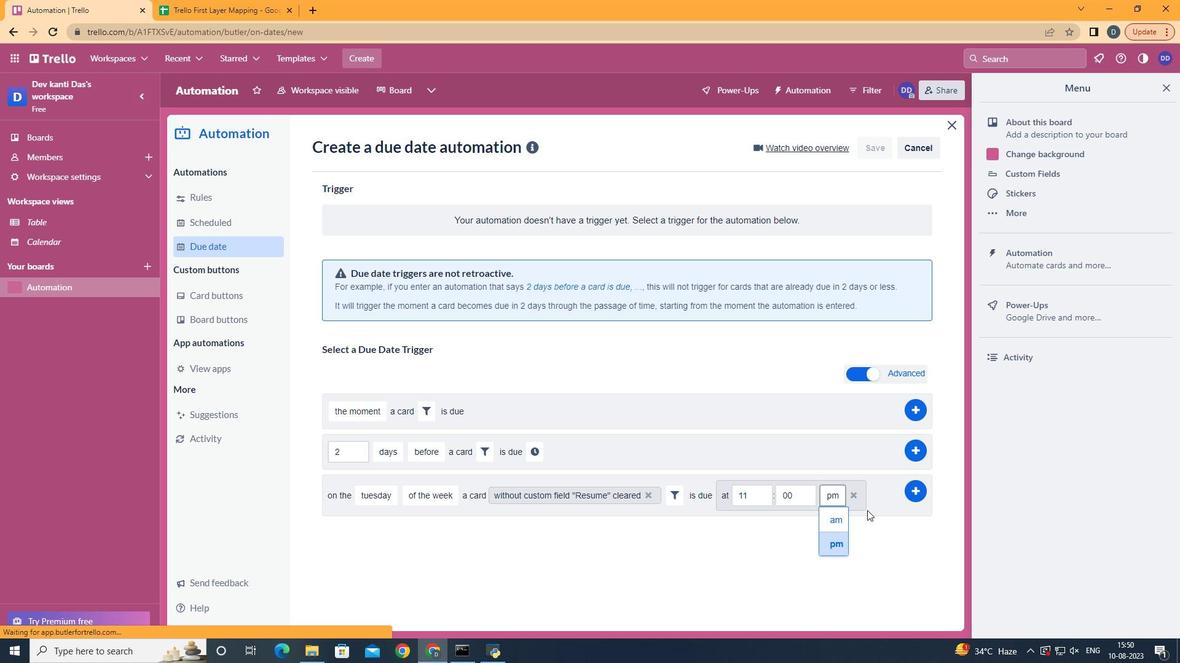 
Action: Mouse pressed left at (826, 515)
Screenshot: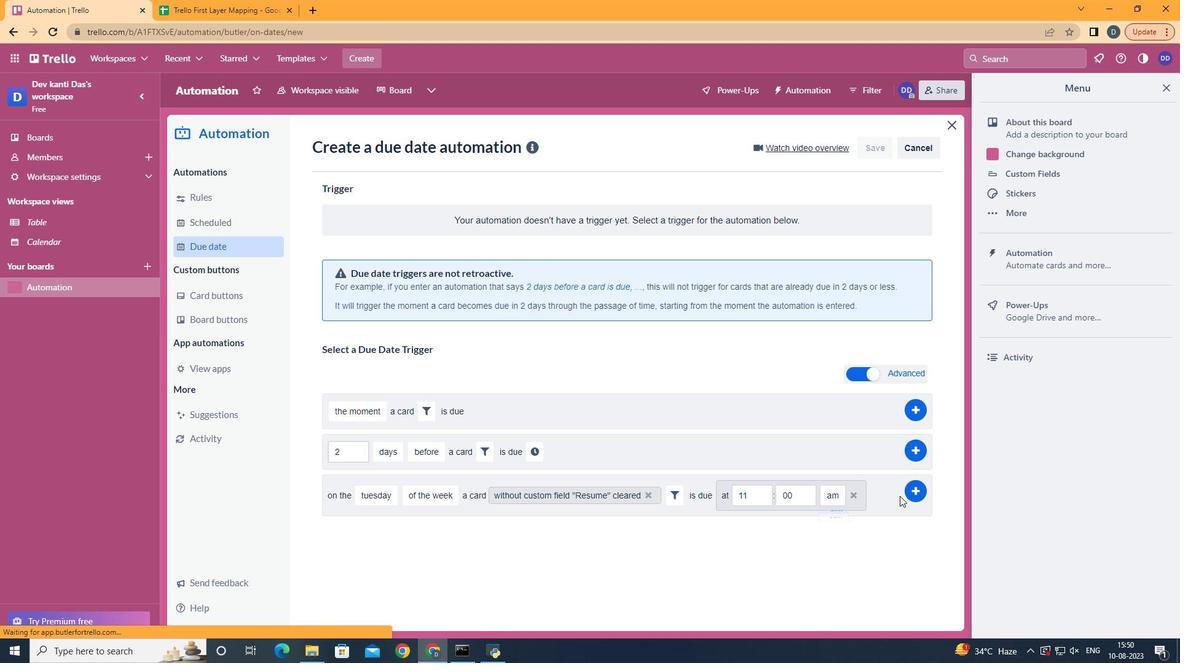 
Action: Mouse moved to (891, 489)
Screenshot: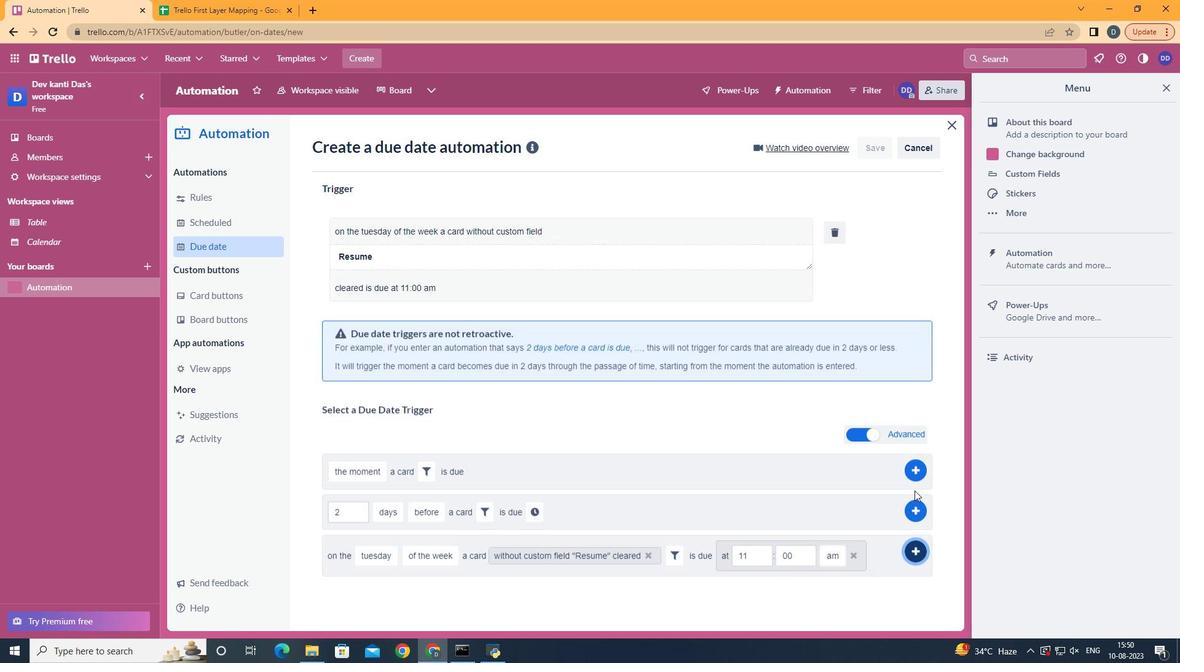 
Action: Mouse pressed left at (891, 489)
Screenshot: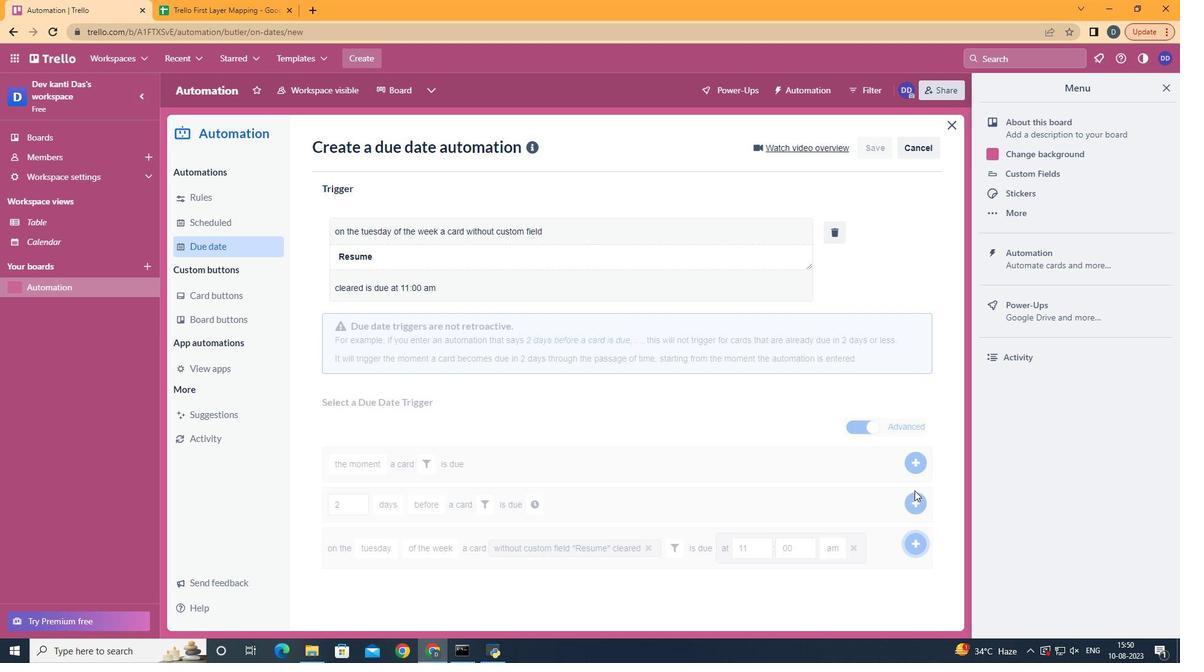 
